 Task: Start in the project AquaVue the sprint 'Infrastructure Upgrade Sprint', with a duration of 3 weeks. Start in the project AquaVue the sprint 'Infrastructure Upgrade Sprint', with a duration of 2 weeks. Start in the project AquaVue the sprint 'Infrastructure Upgrade Sprint', with a duration of 1 week
Action: Mouse moved to (190, 60)
Screenshot: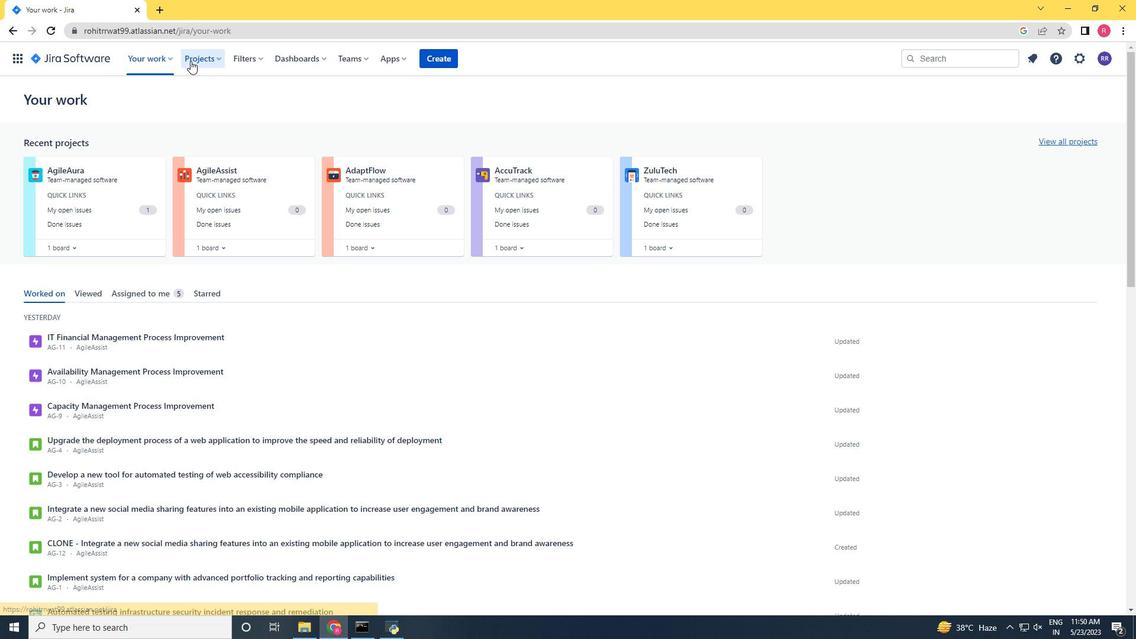 
Action: Mouse pressed left at (190, 60)
Screenshot: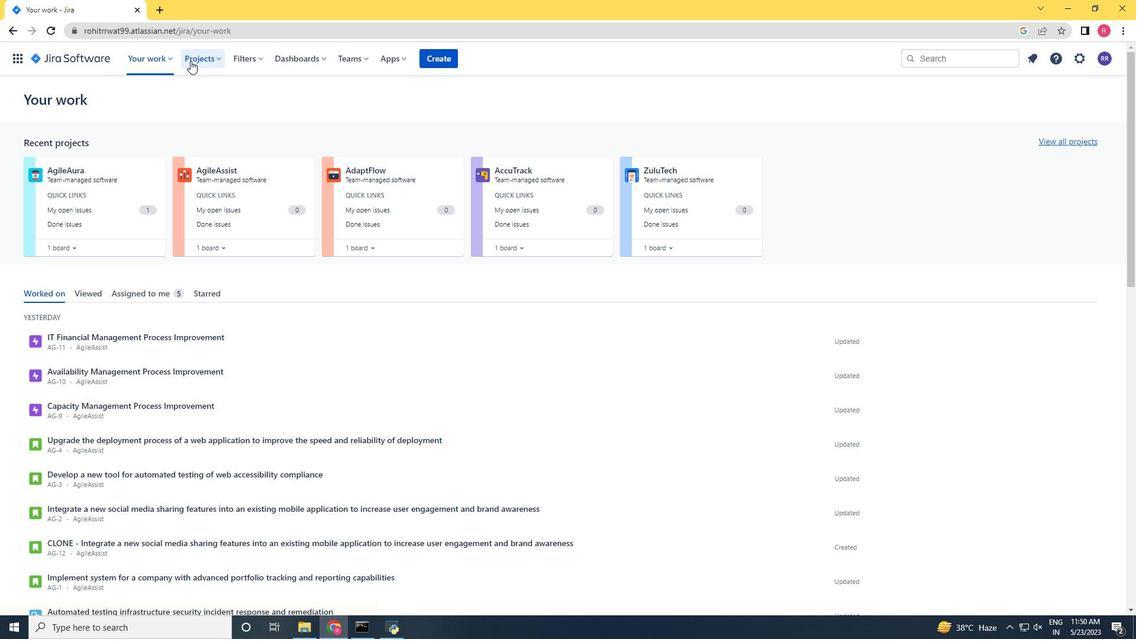 
Action: Mouse moved to (265, 114)
Screenshot: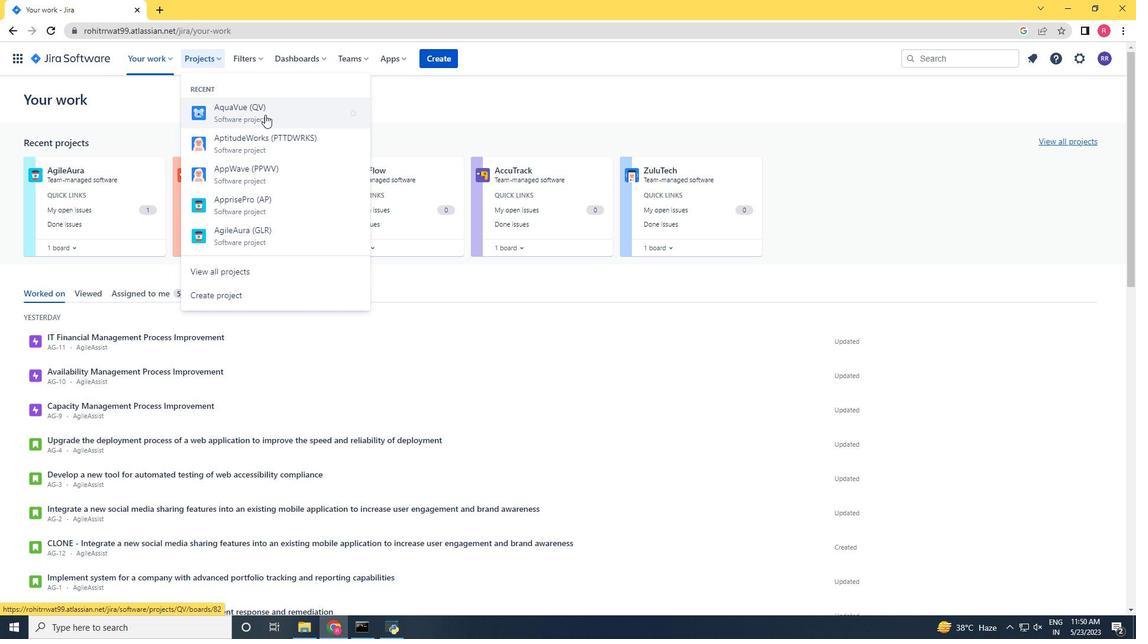 
Action: Mouse pressed left at (265, 114)
Screenshot: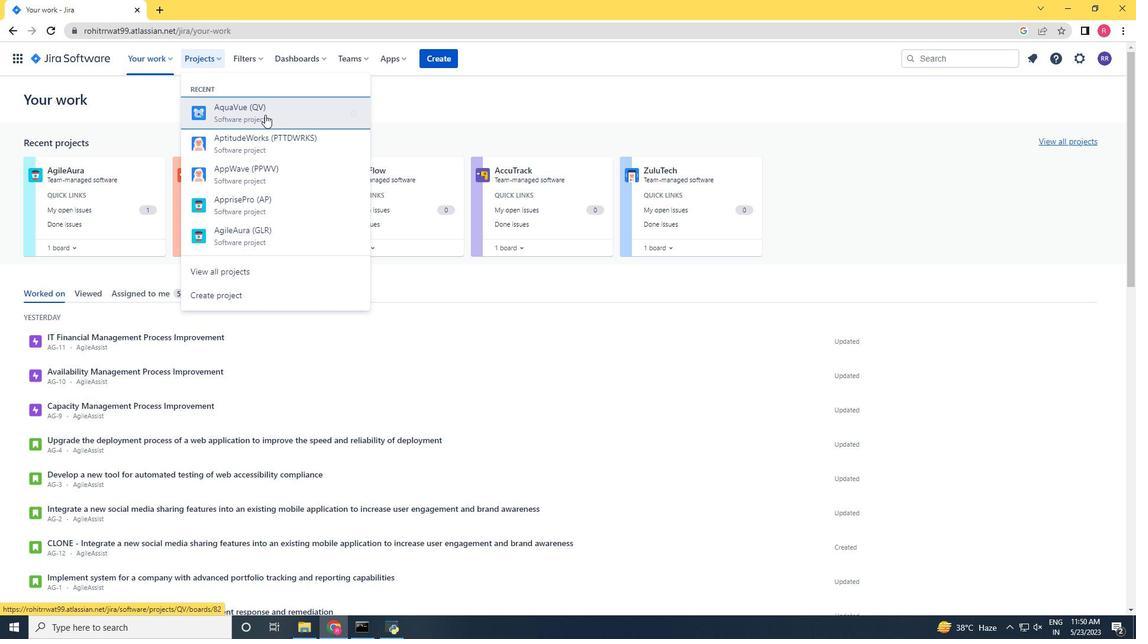 
Action: Mouse moved to (81, 190)
Screenshot: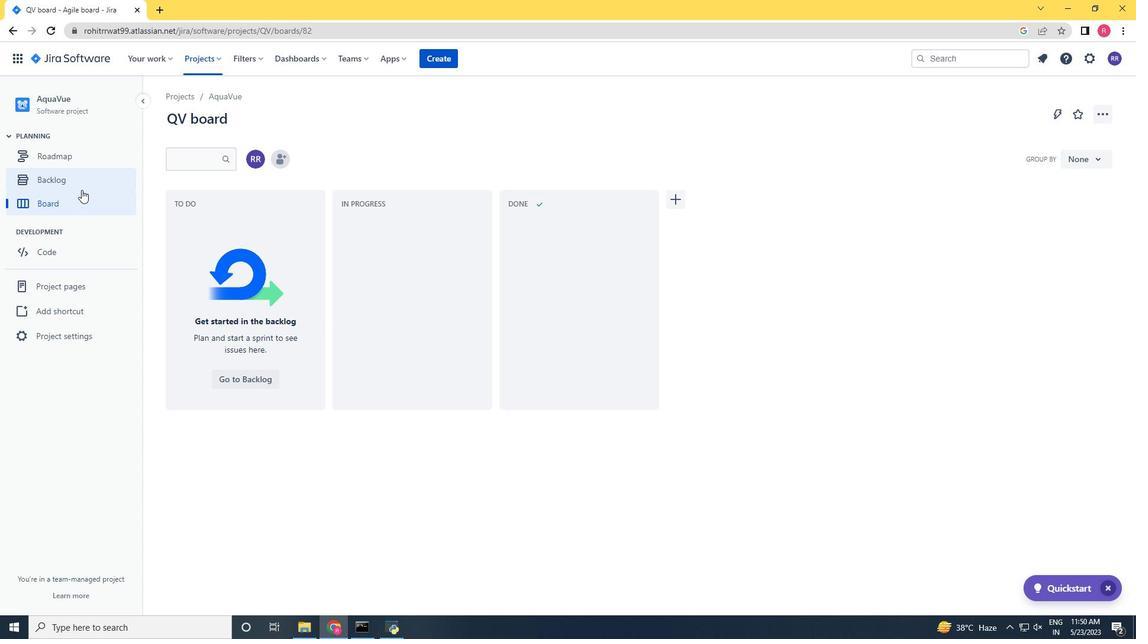 
Action: Mouse pressed left at (81, 190)
Screenshot: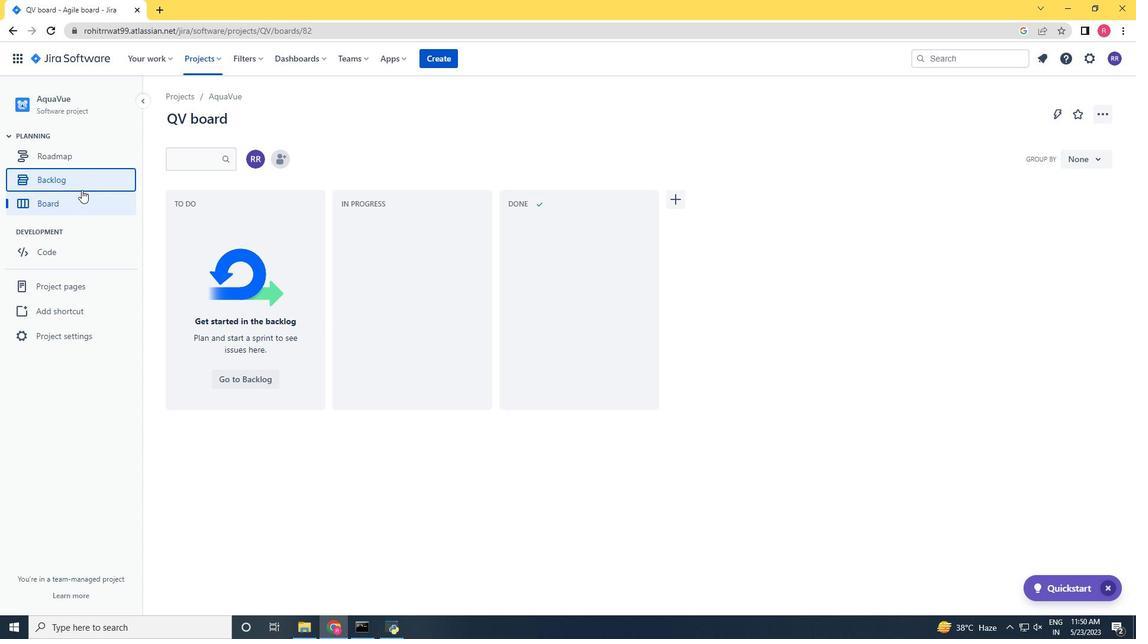 
Action: Mouse moved to (982, 410)
Screenshot: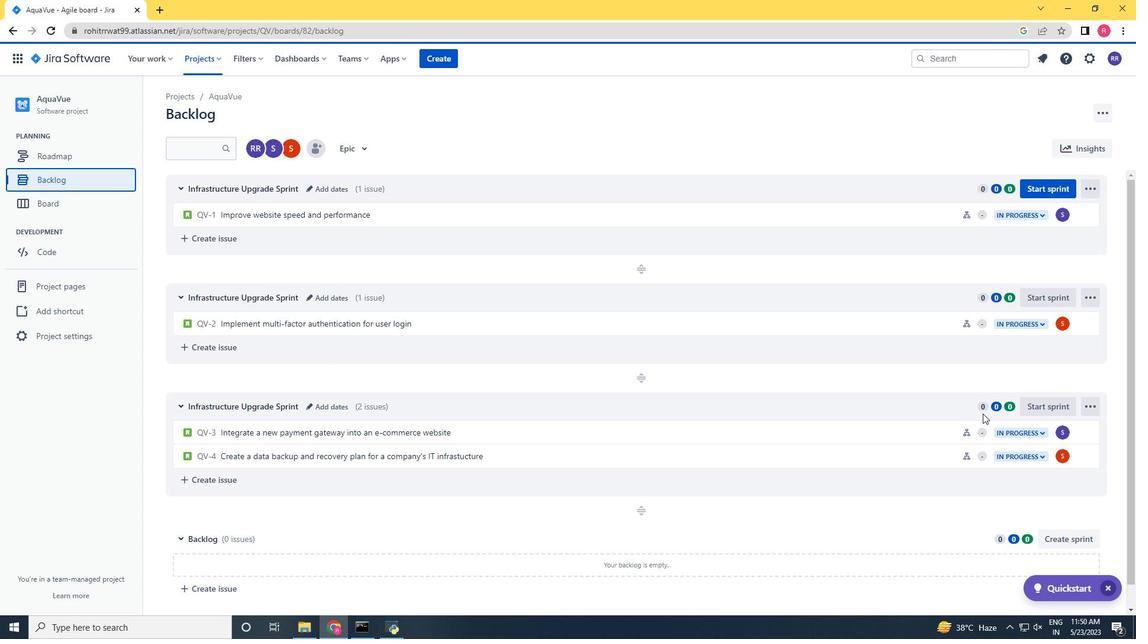 
Action: Mouse scrolled (982, 410) with delta (0, 0)
Screenshot: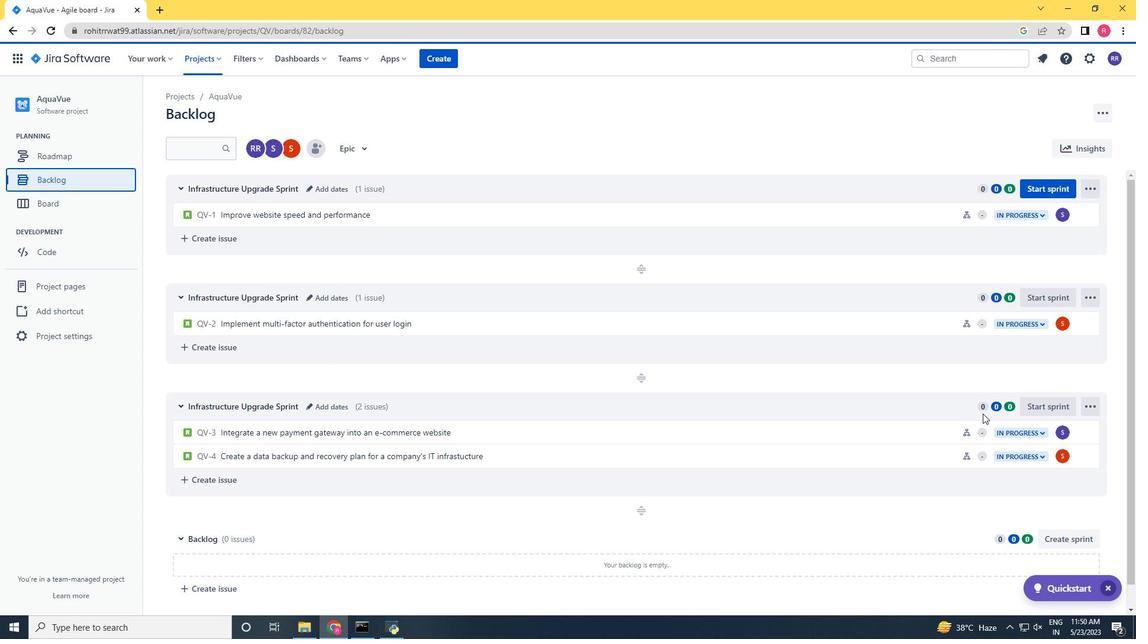 
Action: Mouse moved to (983, 413)
Screenshot: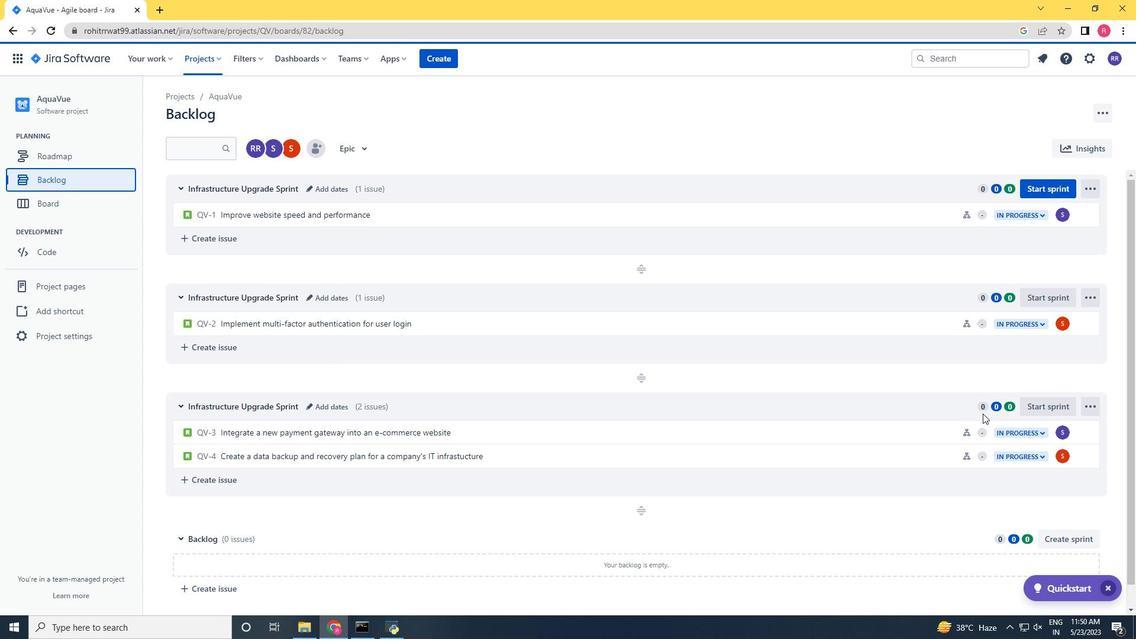 
Action: Mouse scrolled (983, 412) with delta (0, 0)
Screenshot: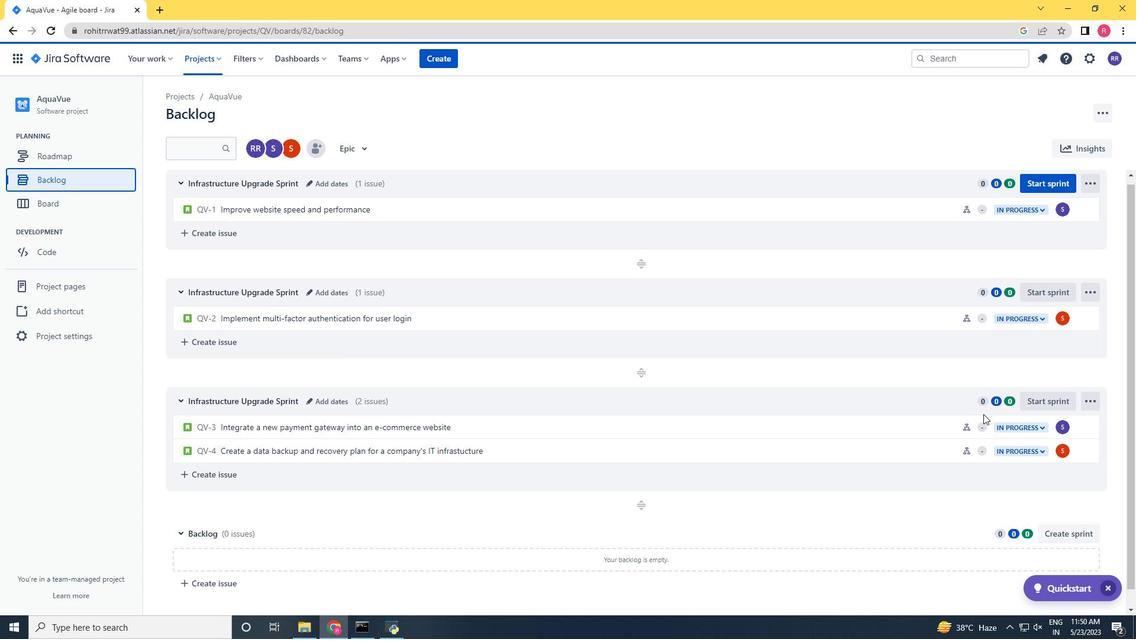 
Action: Mouse moved to (983, 413)
Screenshot: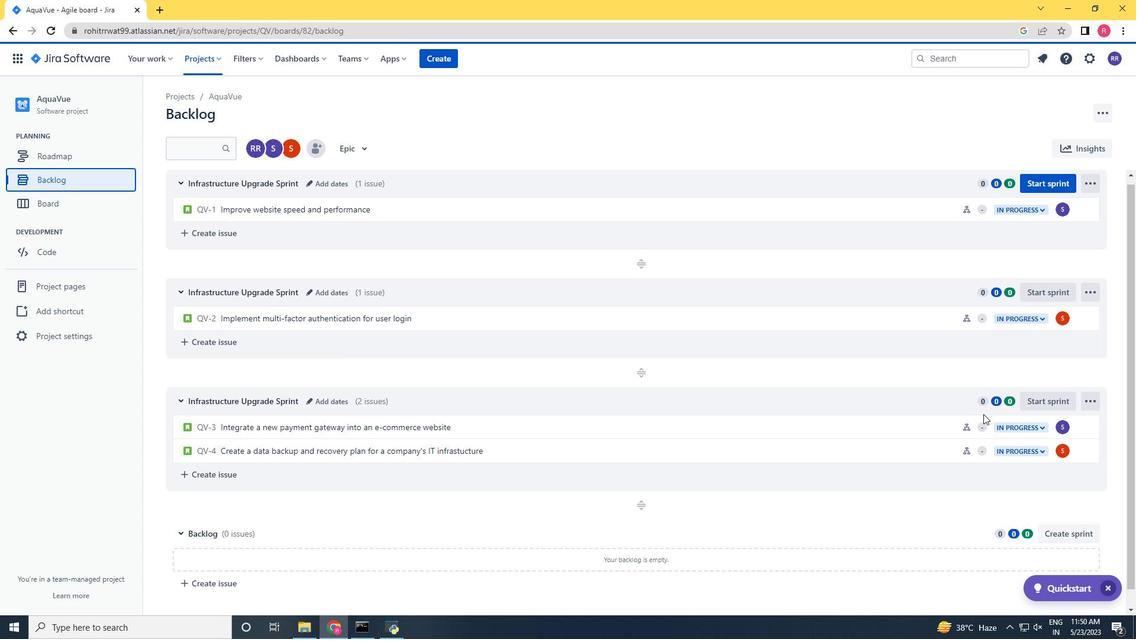 
Action: Mouse scrolled (983, 413) with delta (0, 0)
Screenshot: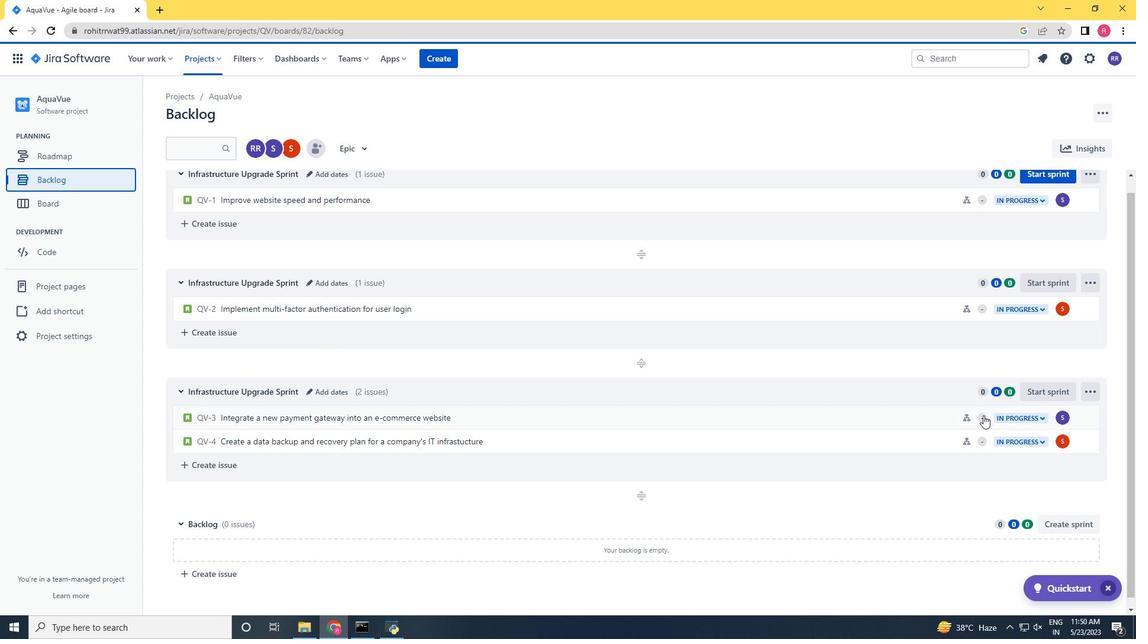 
Action: Mouse moved to (984, 414)
Screenshot: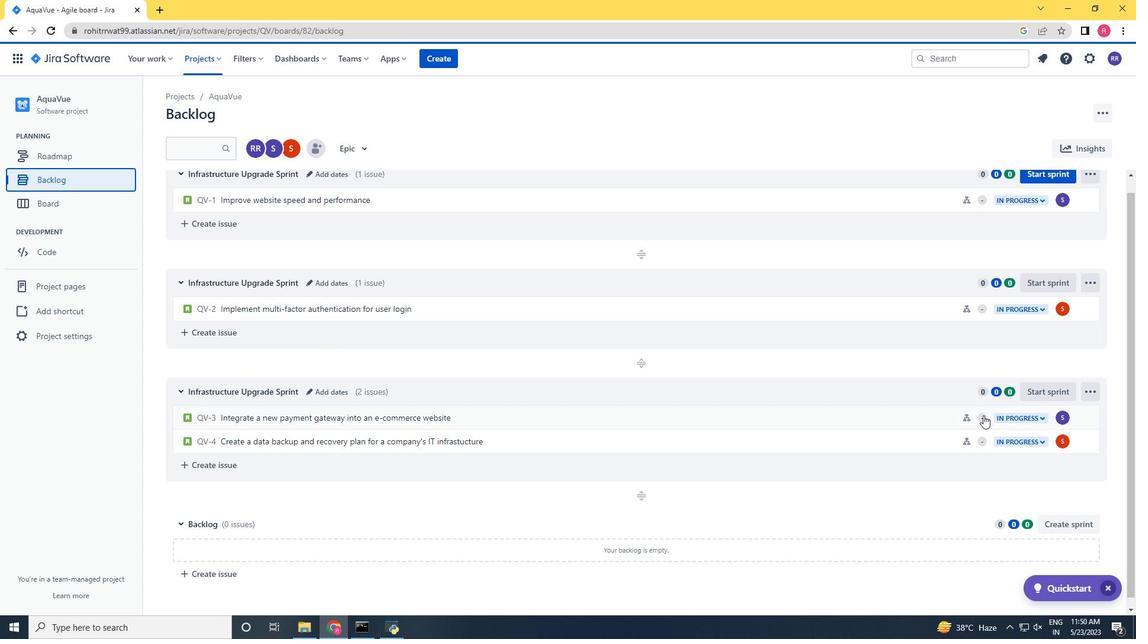 
Action: Mouse scrolled (984, 413) with delta (0, 0)
Screenshot: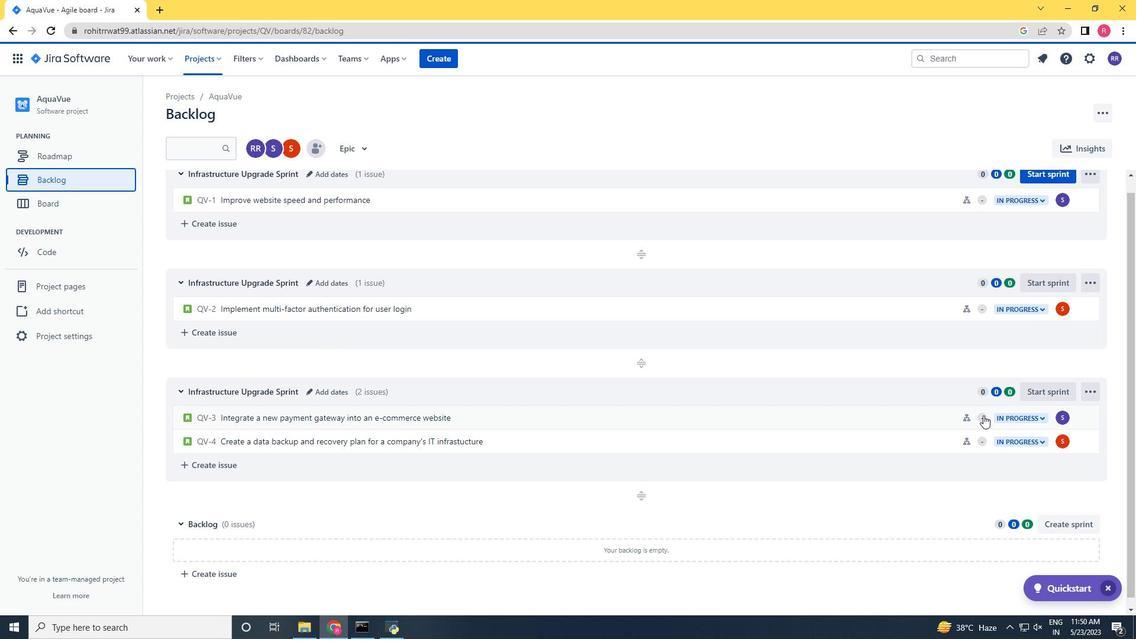 
Action: Mouse moved to (1071, 514)
Screenshot: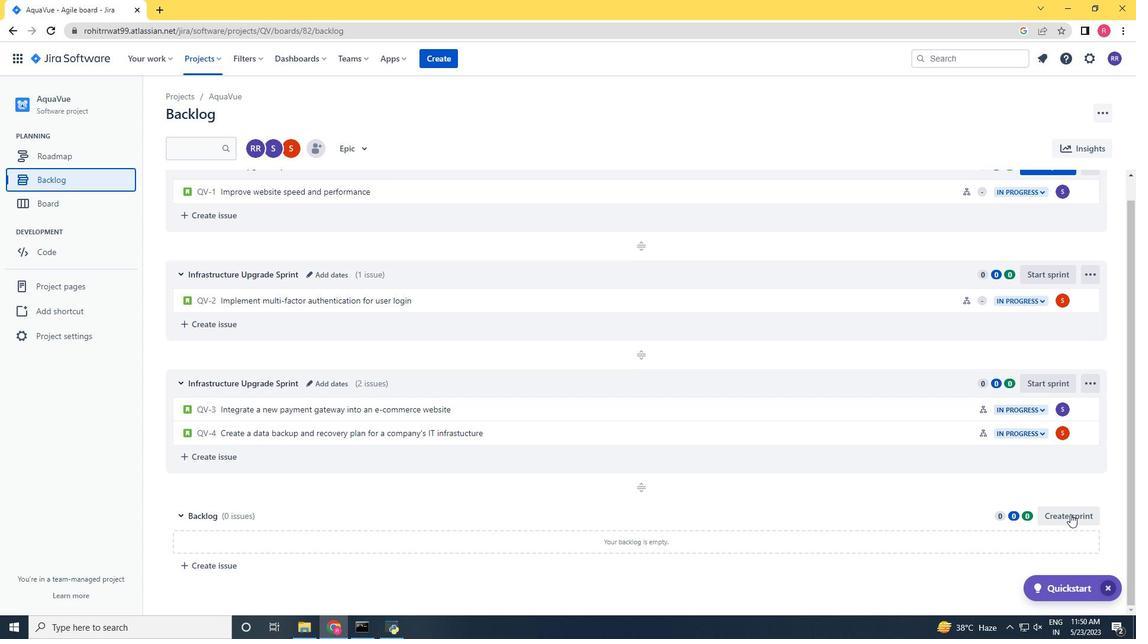 
Action: Mouse scrolled (1071, 515) with delta (0, 0)
Screenshot: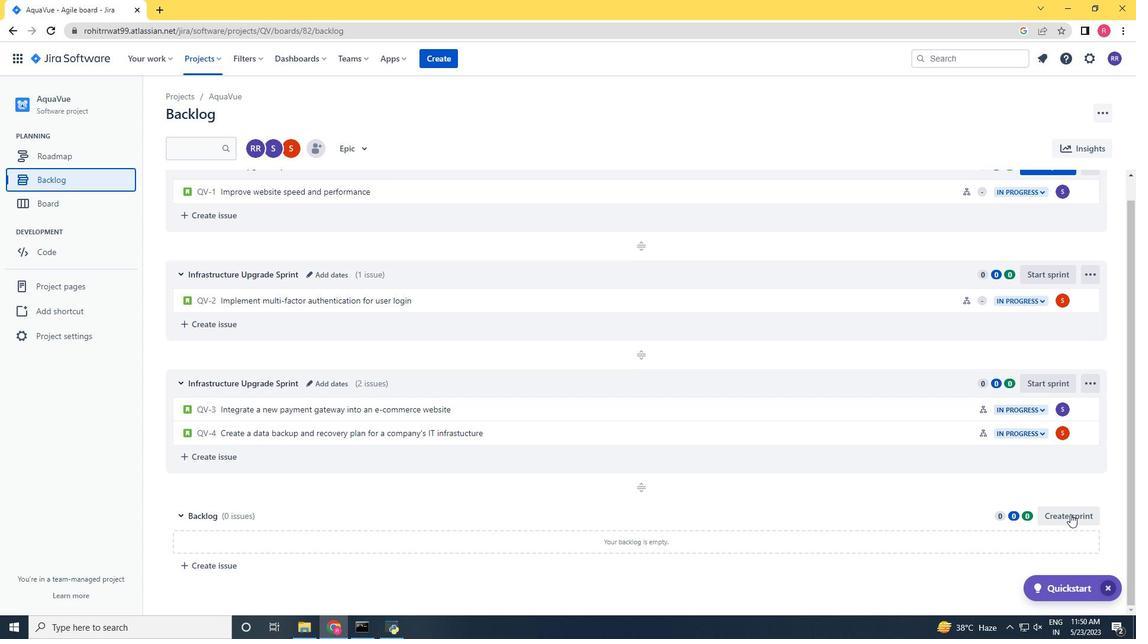 
Action: Mouse scrolled (1071, 515) with delta (0, 0)
Screenshot: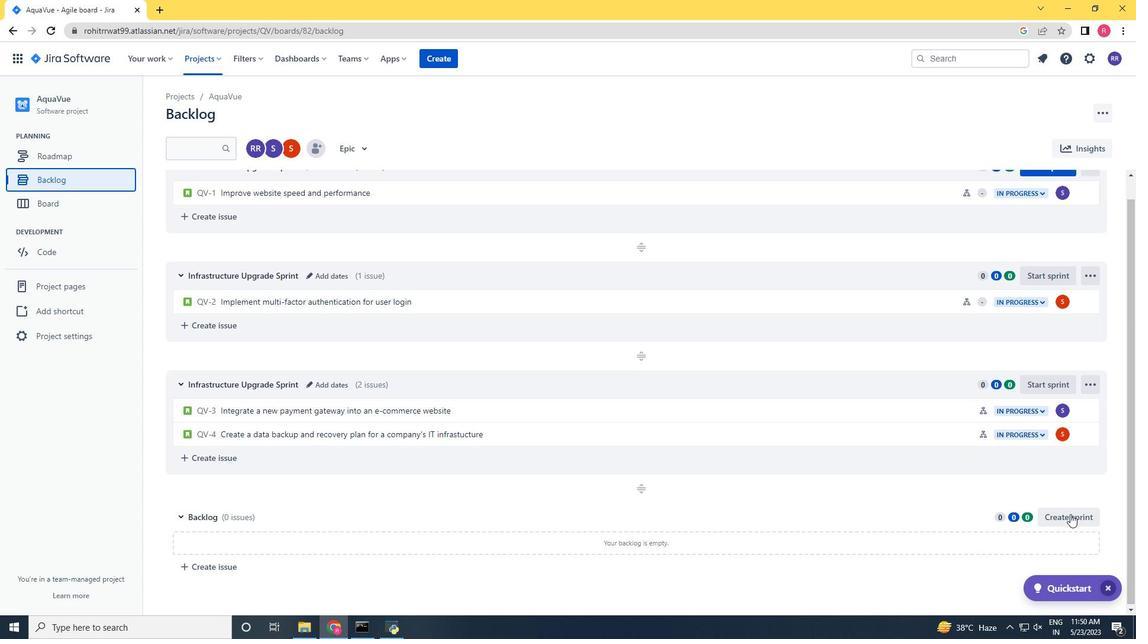 
Action: Mouse scrolled (1071, 515) with delta (0, 0)
Screenshot: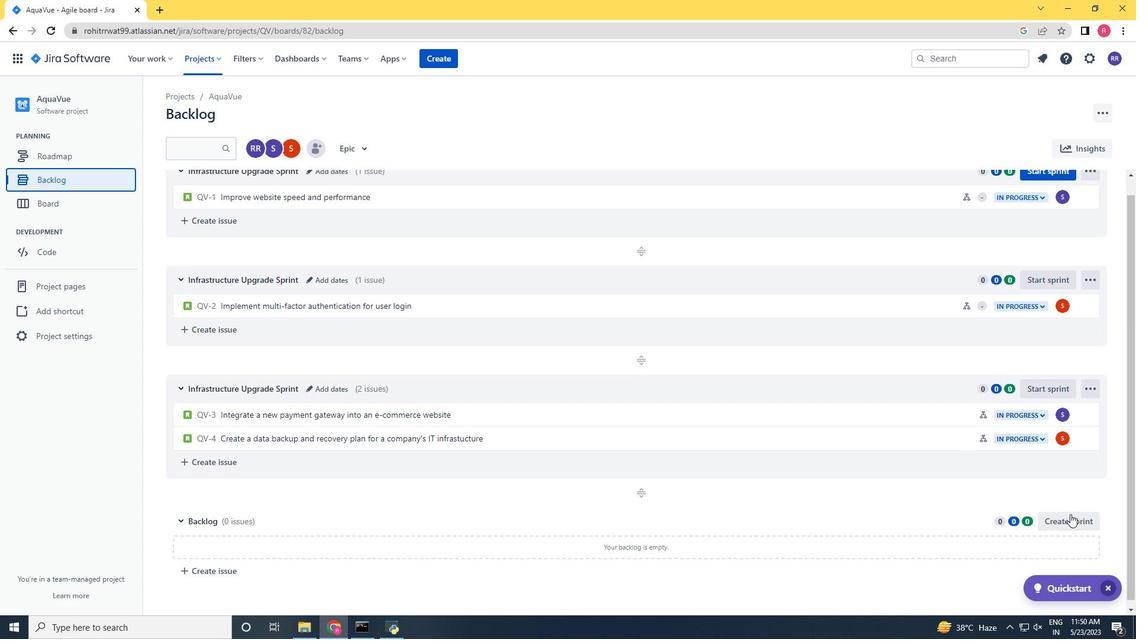 
Action: Mouse scrolled (1071, 515) with delta (0, 0)
Screenshot: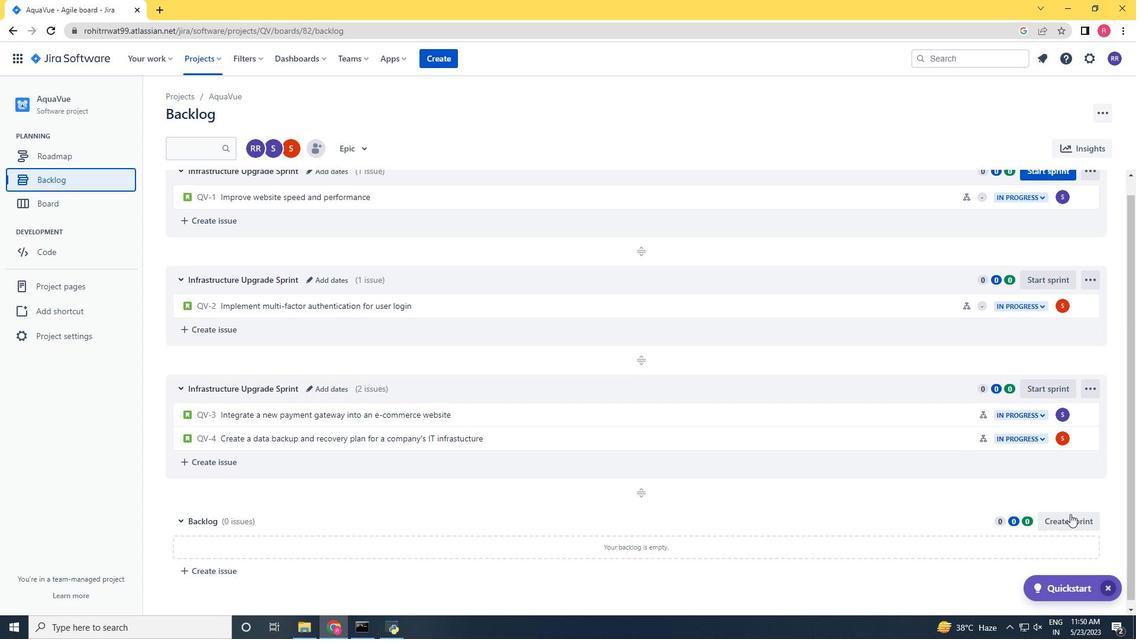 
Action: Mouse scrolled (1071, 515) with delta (0, 0)
Screenshot: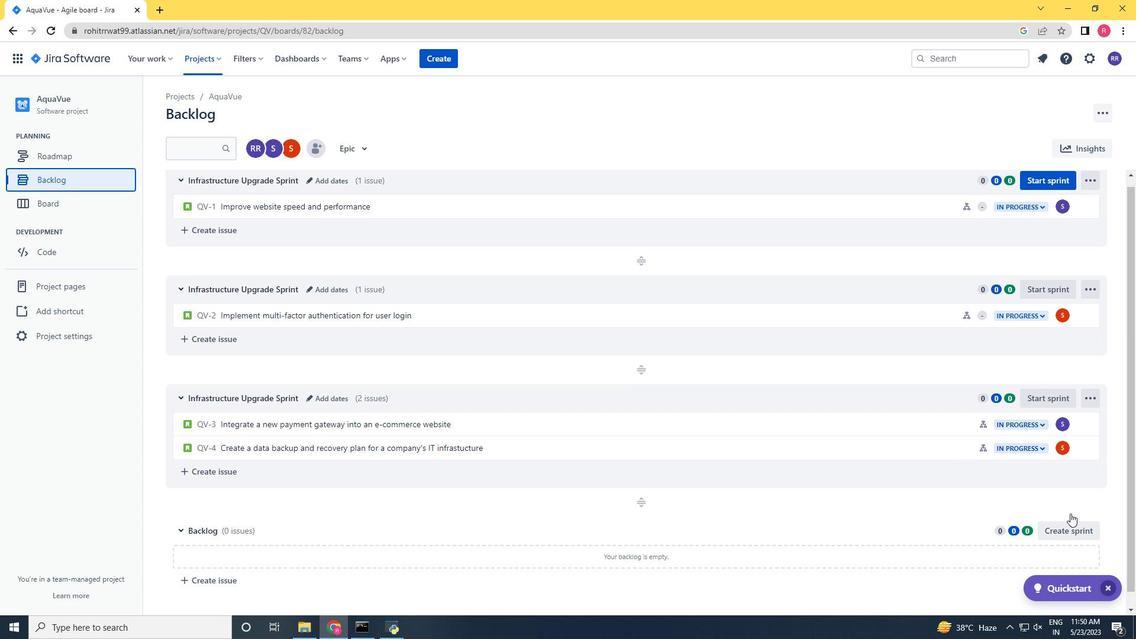 
Action: Mouse moved to (1030, 182)
Screenshot: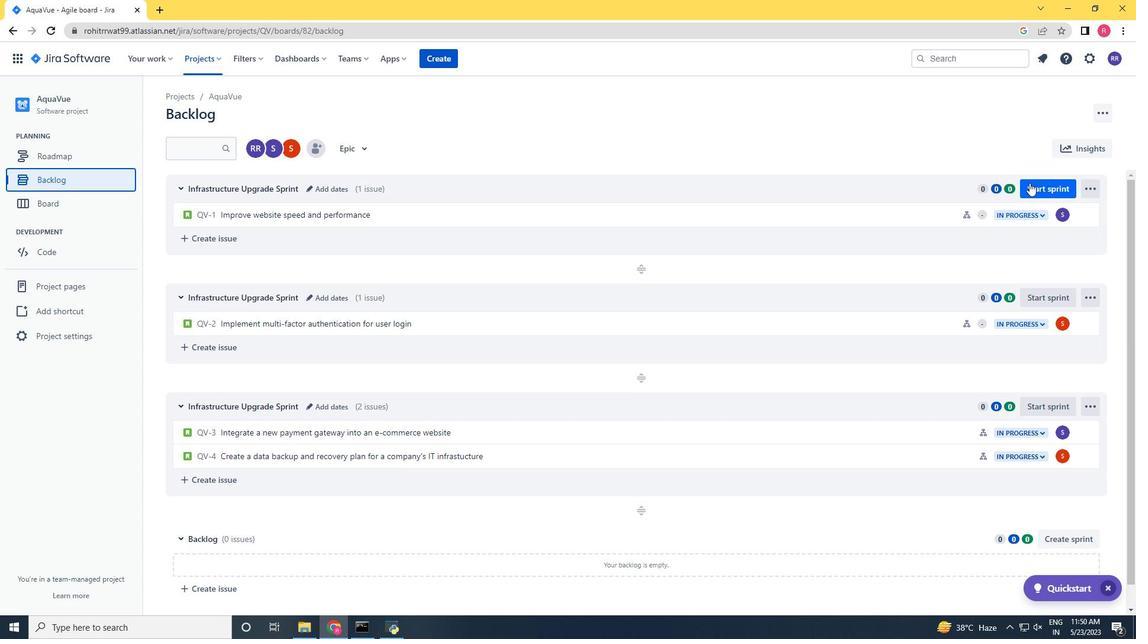 
Action: Mouse pressed left at (1030, 182)
Screenshot: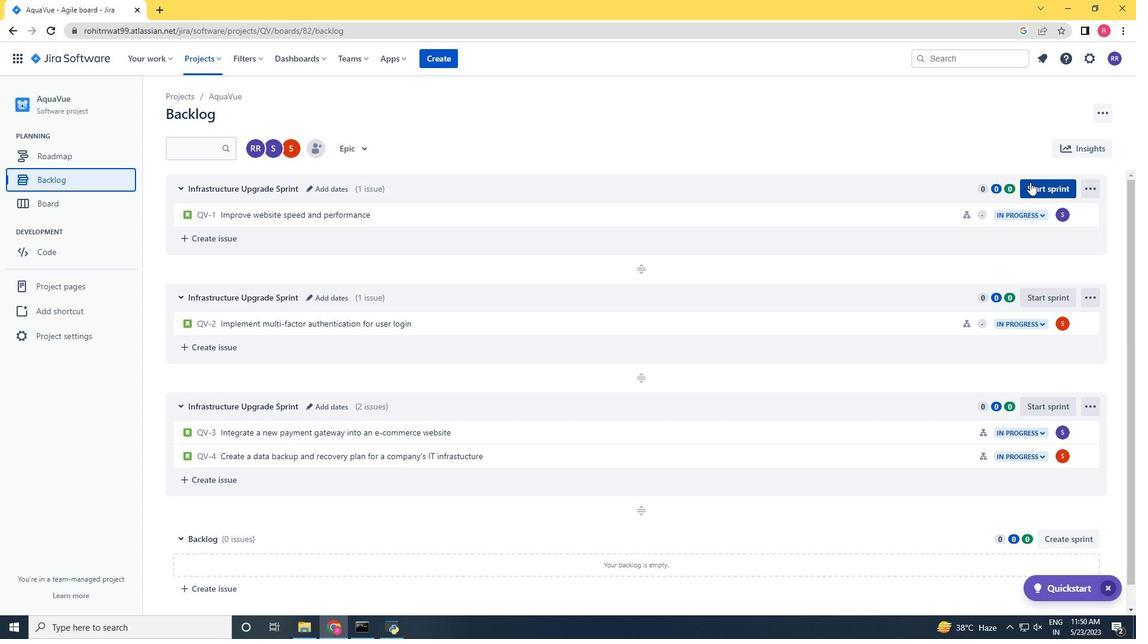 
Action: Mouse moved to (468, 203)
Screenshot: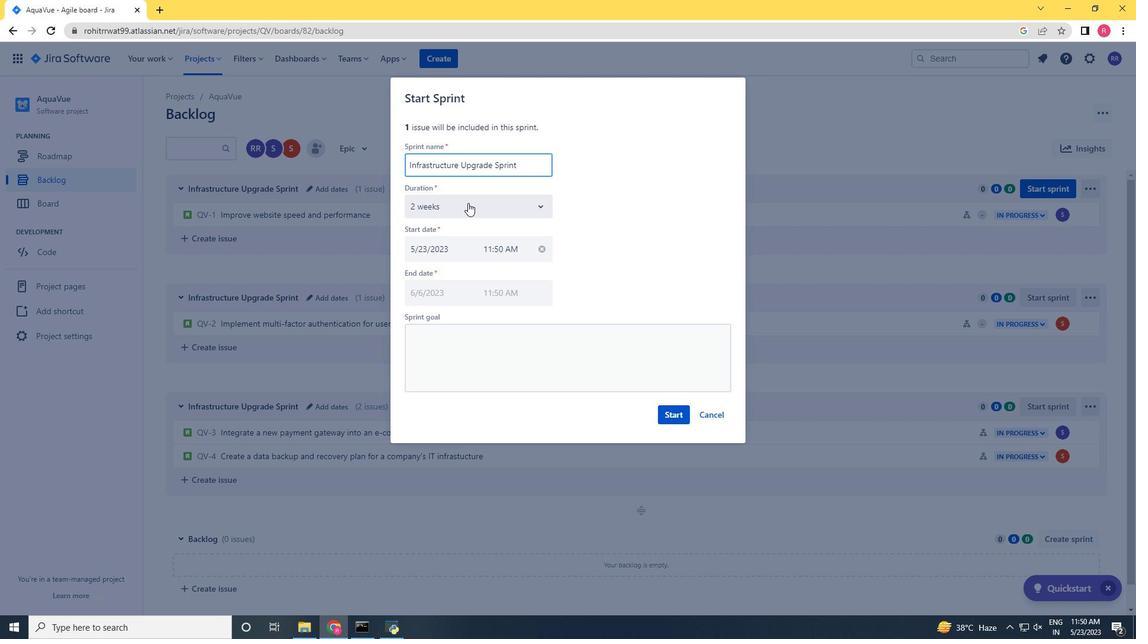 
Action: Mouse pressed left at (468, 203)
Screenshot: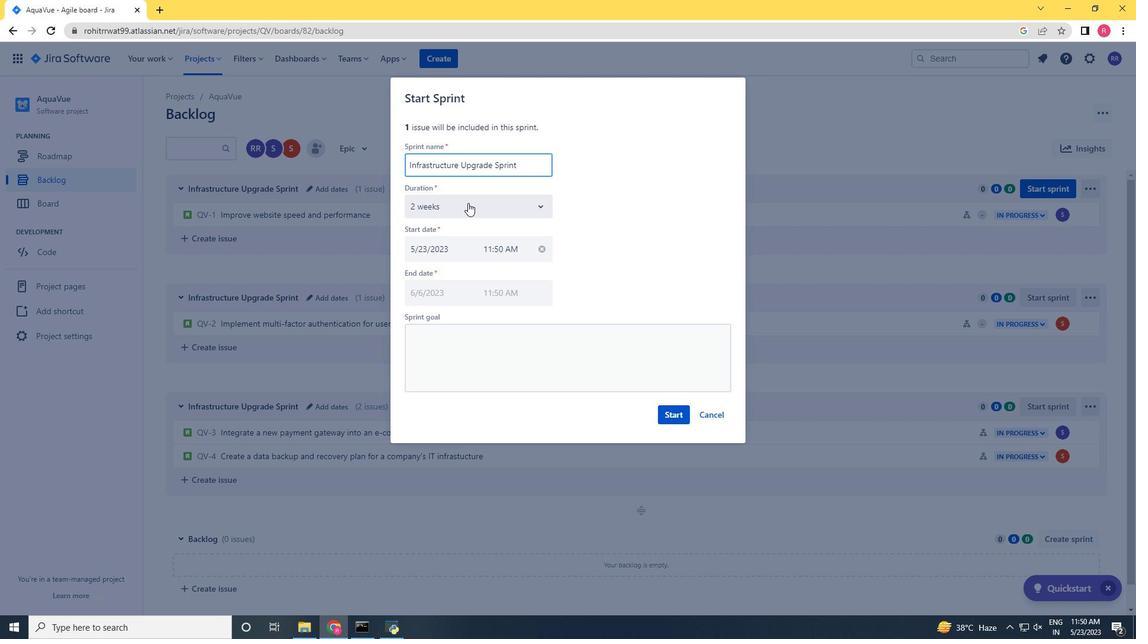 
Action: Mouse moved to (434, 278)
Screenshot: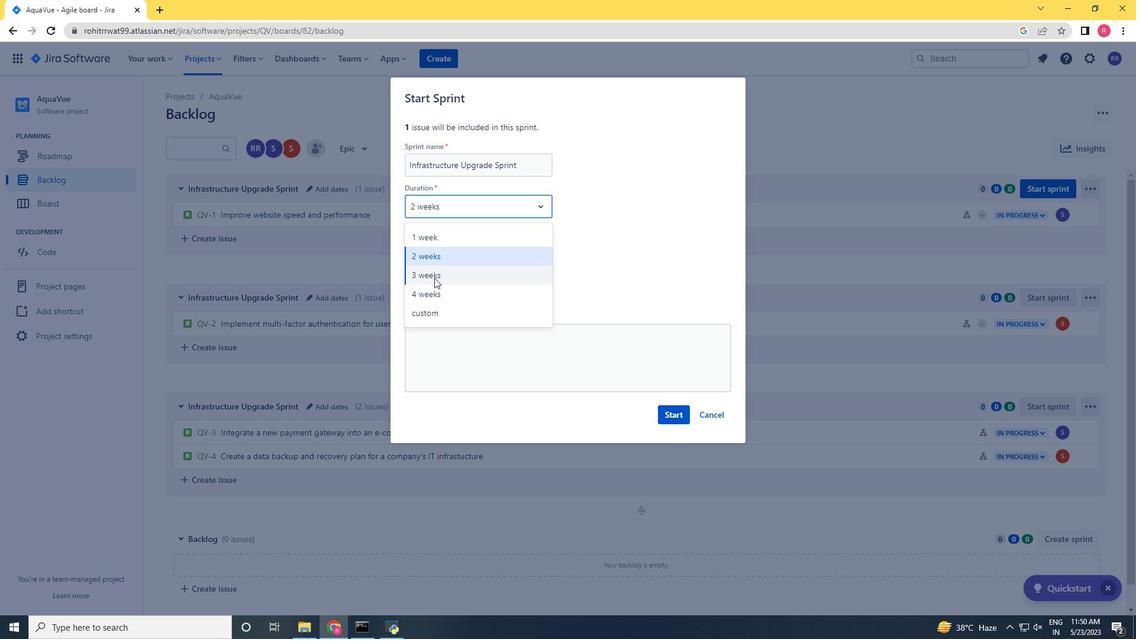 
Action: Mouse pressed left at (434, 278)
Screenshot: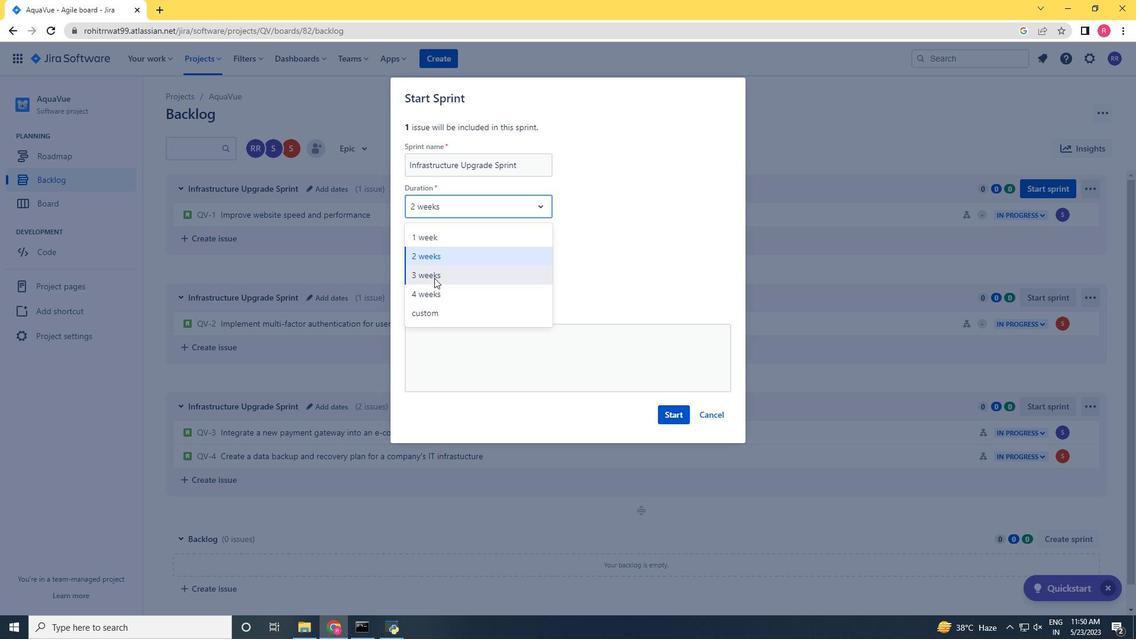 
Action: Mouse moved to (665, 412)
Screenshot: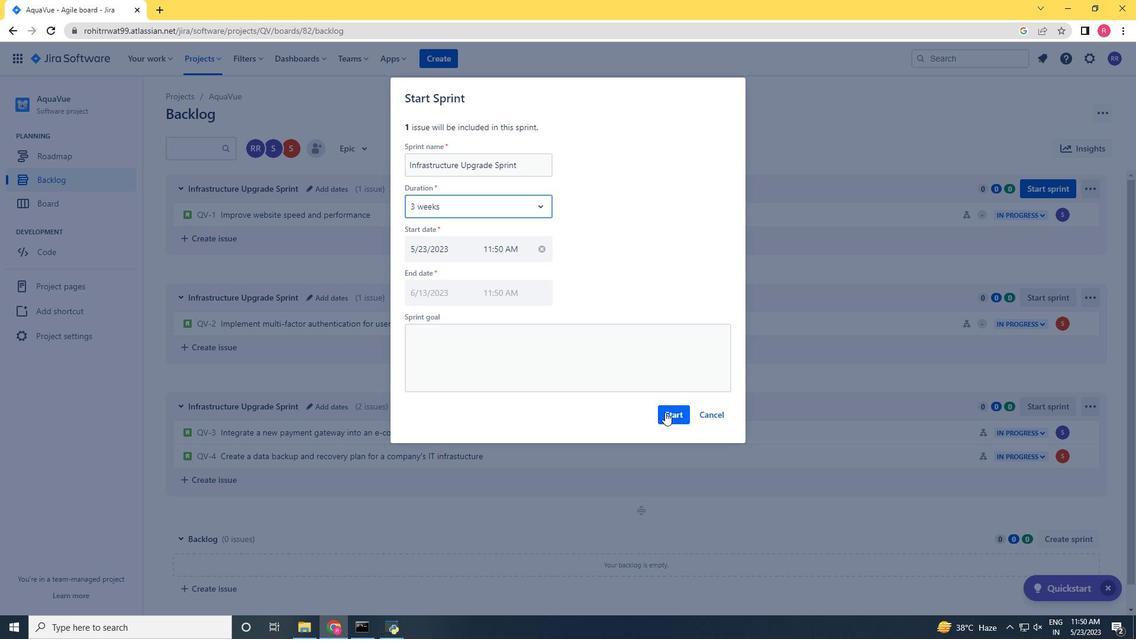 
Action: Mouse pressed left at (665, 412)
Screenshot: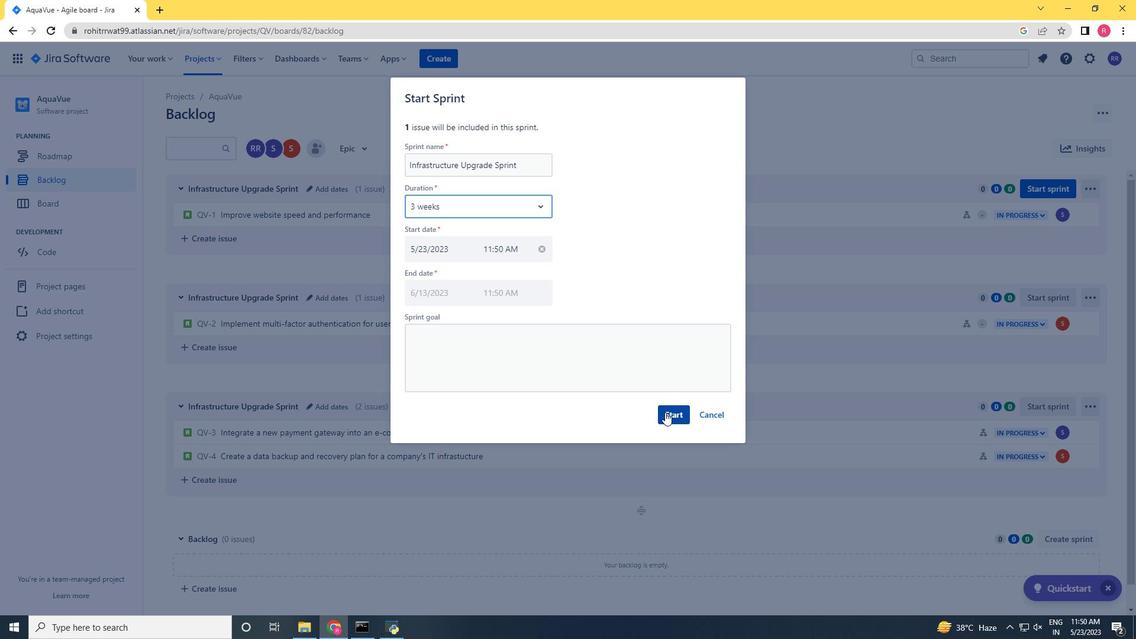 
Action: Mouse moved to (37, 181)
Screenshot: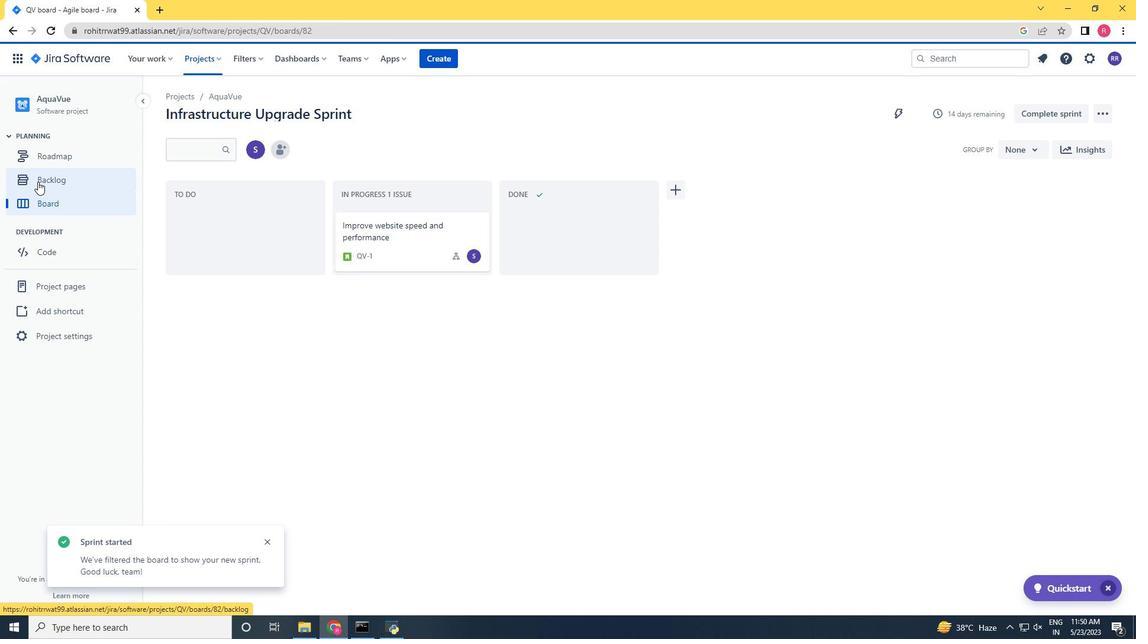 
Action: Mouse pressed left at (37, 181)
Screenshot: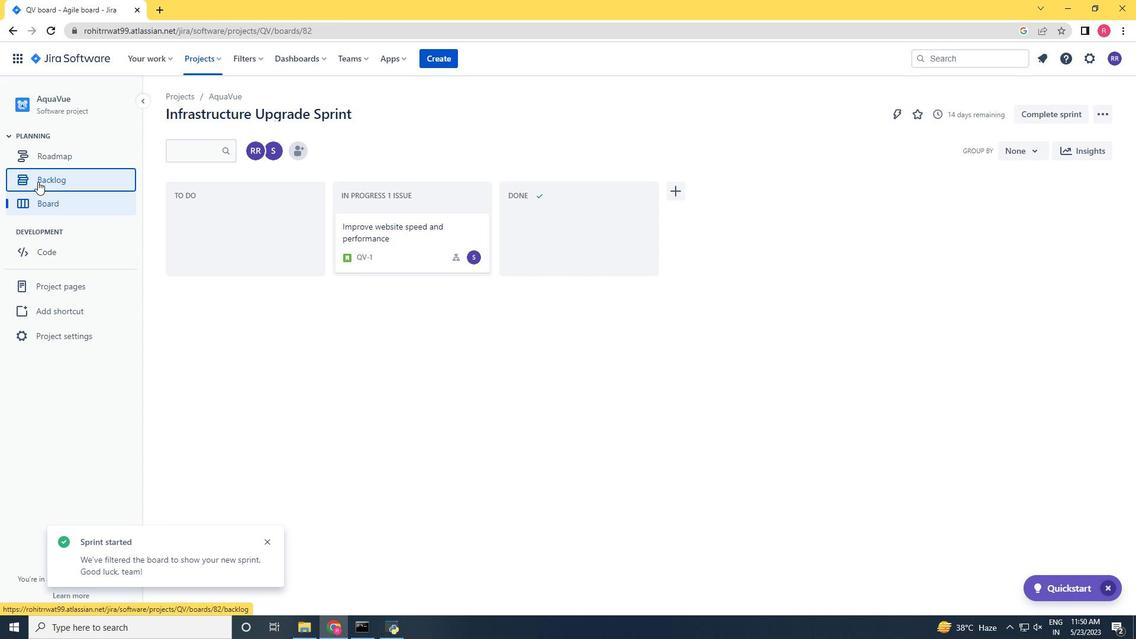 
Action: Mouse moved to (1028, 290)
Screenshot: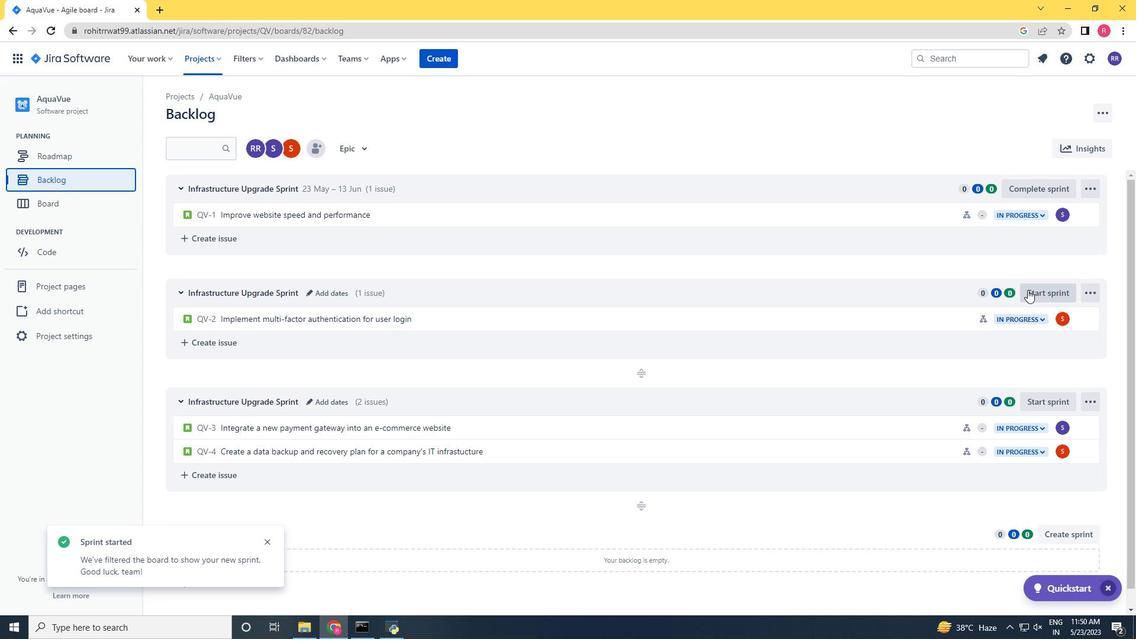 
Action: Mouse pressed left at (1028, 290)
Screenshot: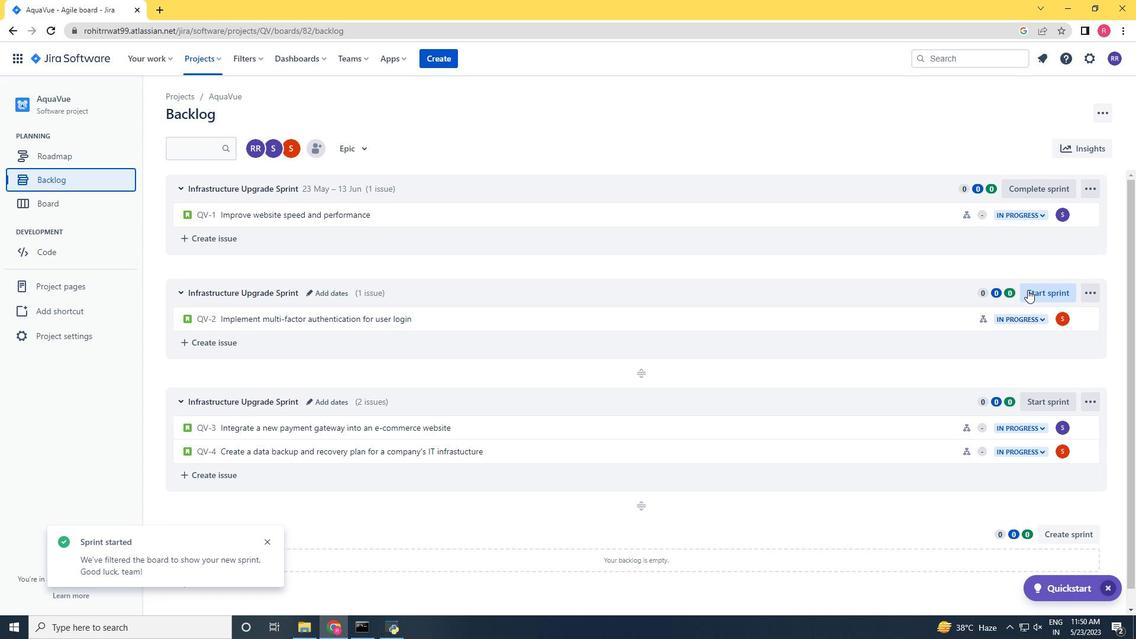 
Action: Mouse moved to (474, 209)
Screenshot: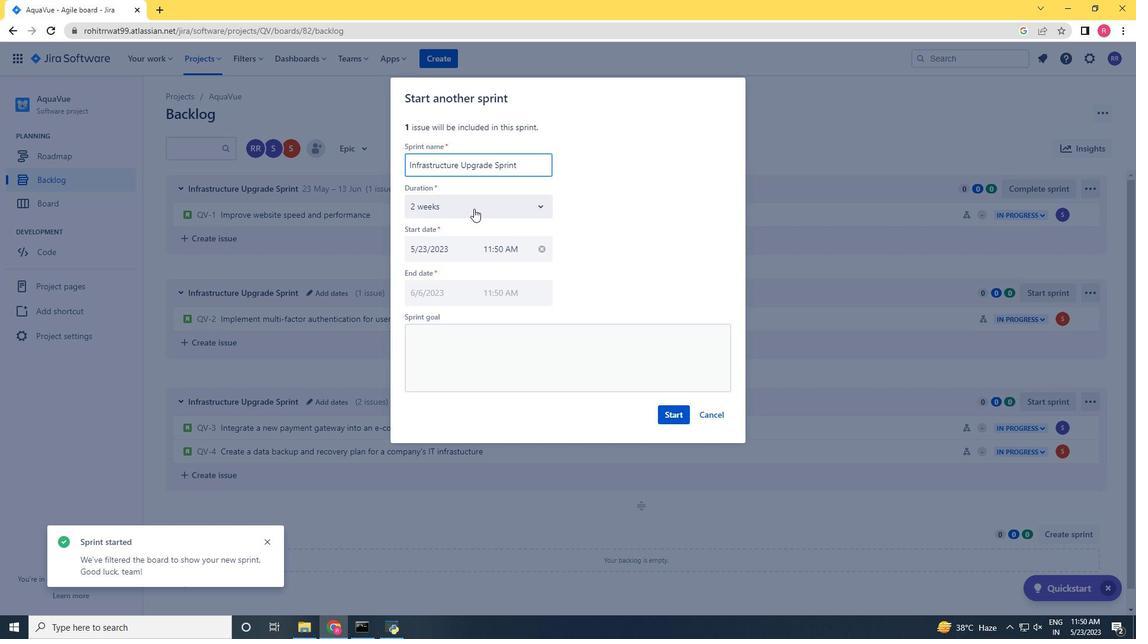 
Action: Mouse pressed left at (474, 209)
Screenshot: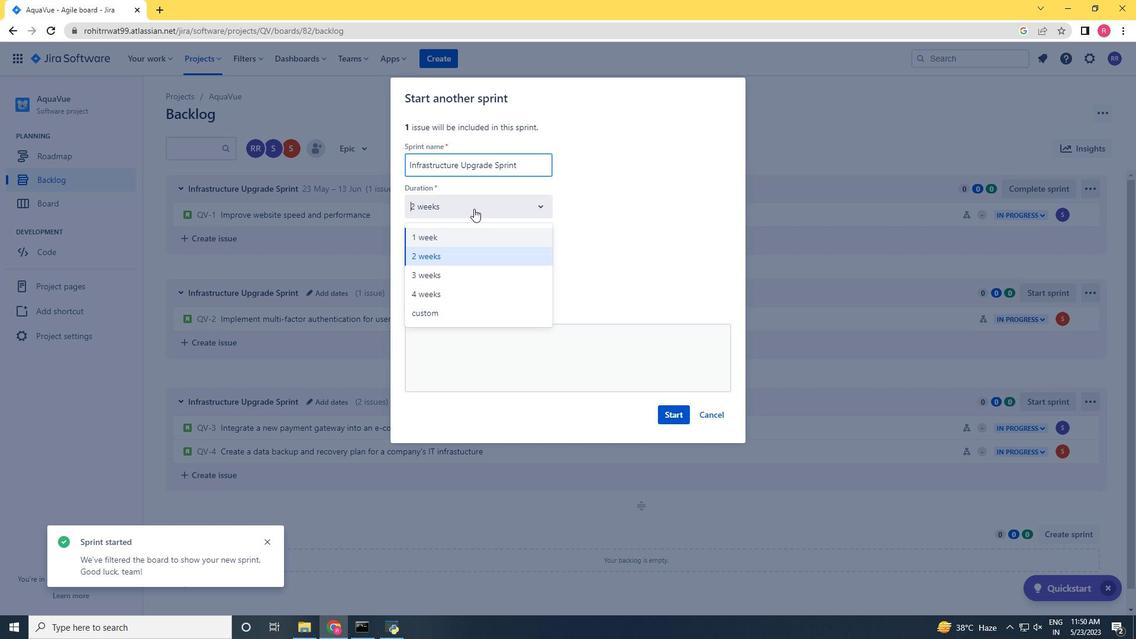 
Action: Mouse moved to (445, 259)
Screenshot: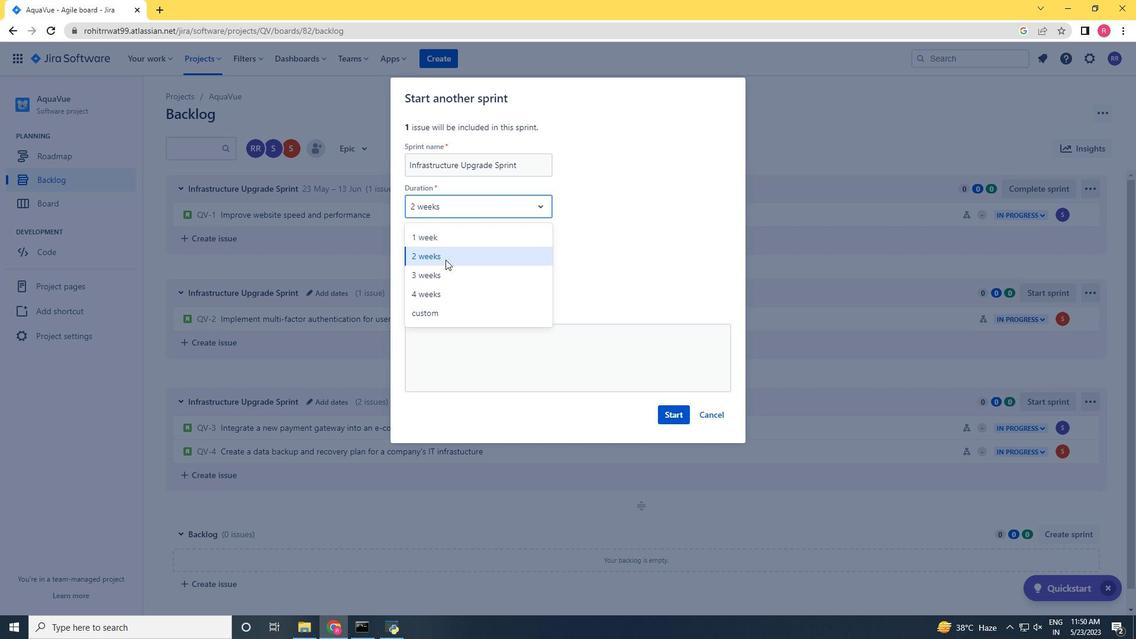 
Action: Mouse pressed left at (445, 259)
Screenshot: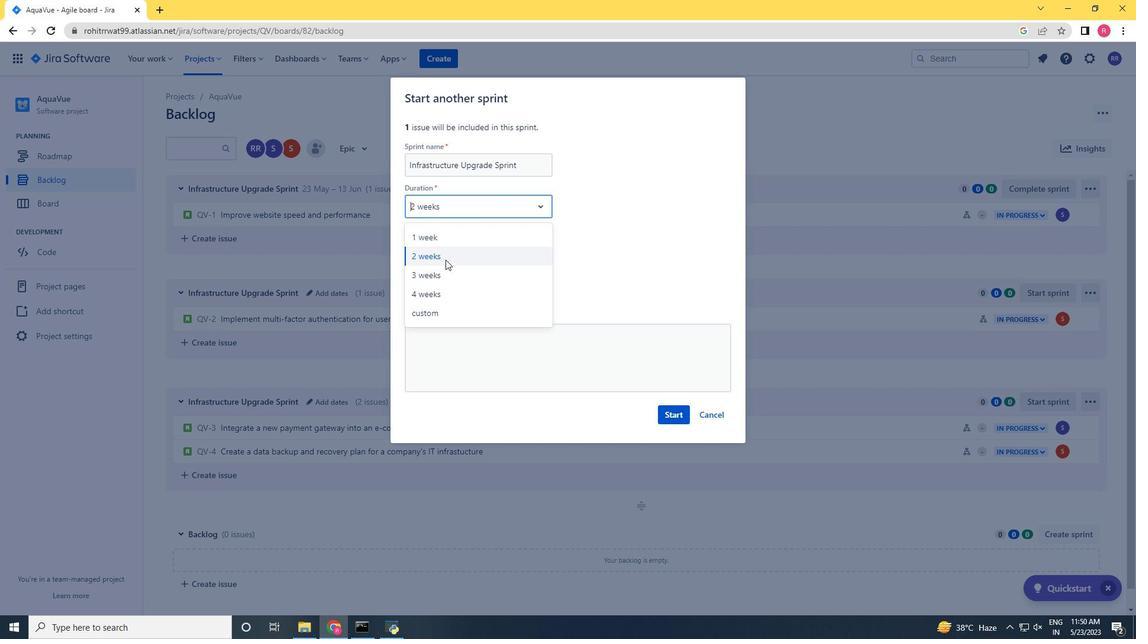 
Action: Mouse moved to (675, 410)
Screenshot: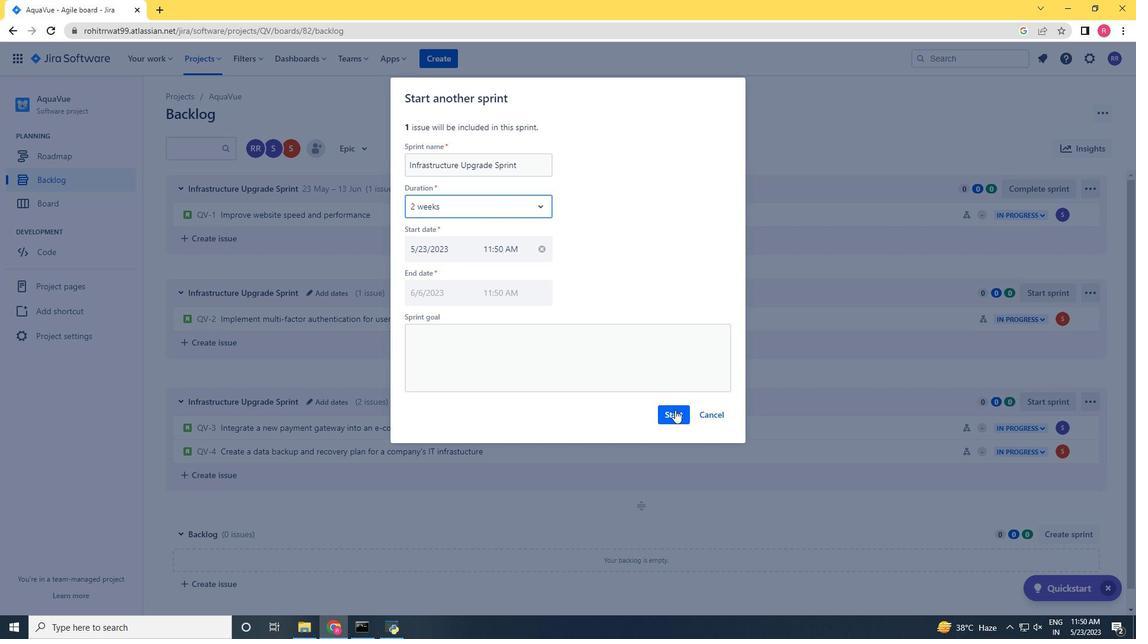 
Action: Mouse pressed left at (675, 410)
Screenshot: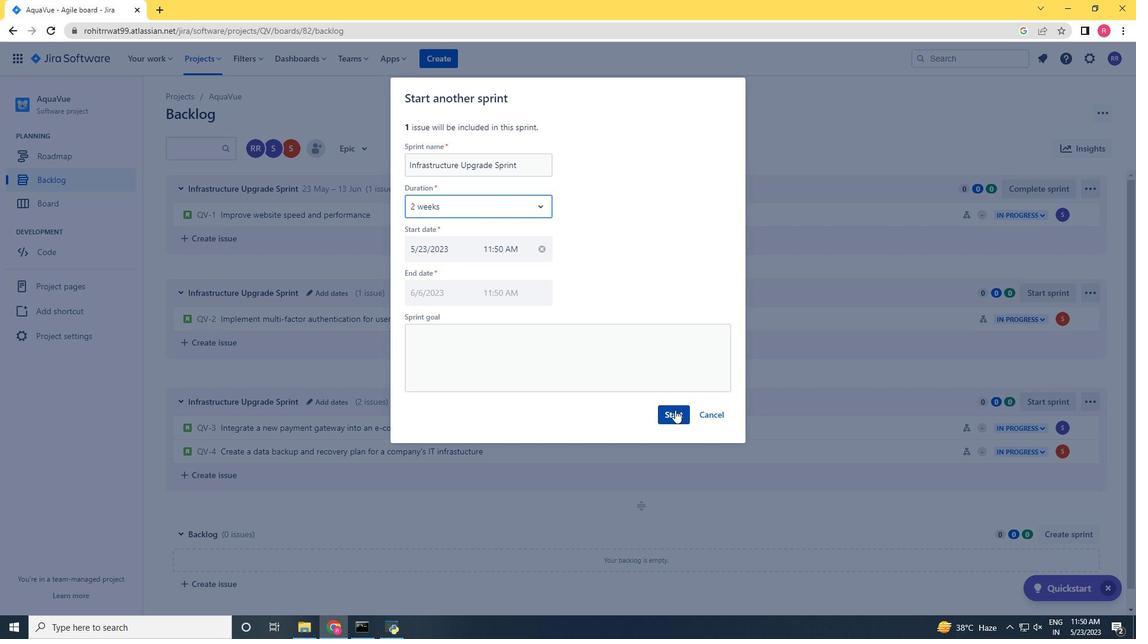 
Action: Mouse moved to (59, 183)
Screenshot: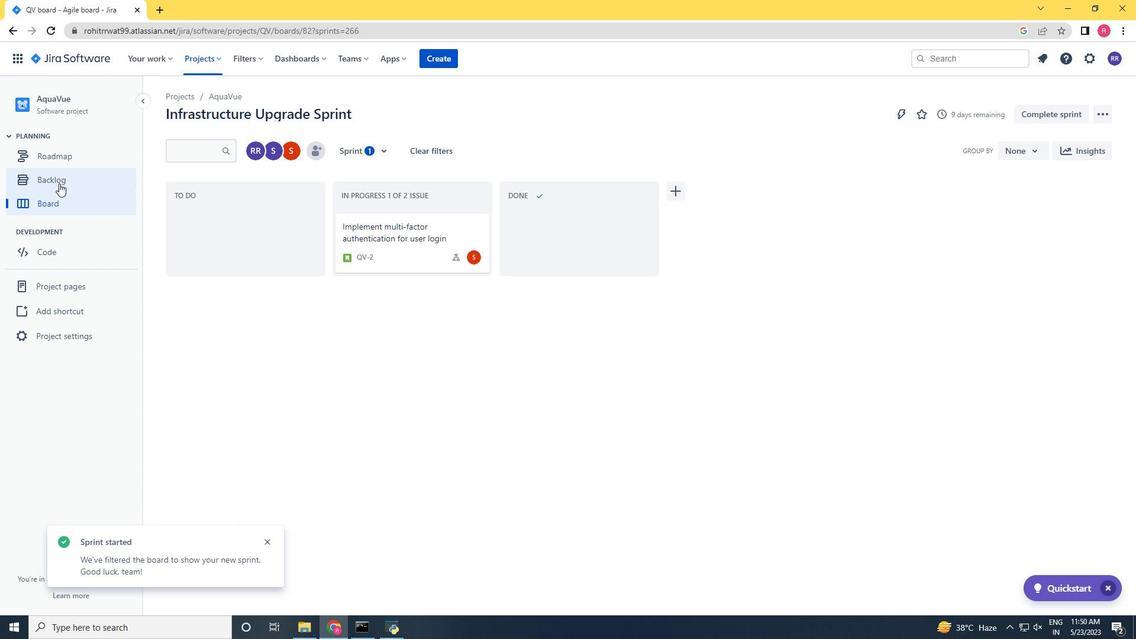 
Action: Mouse pressed left at (59, 183)
Screenshot: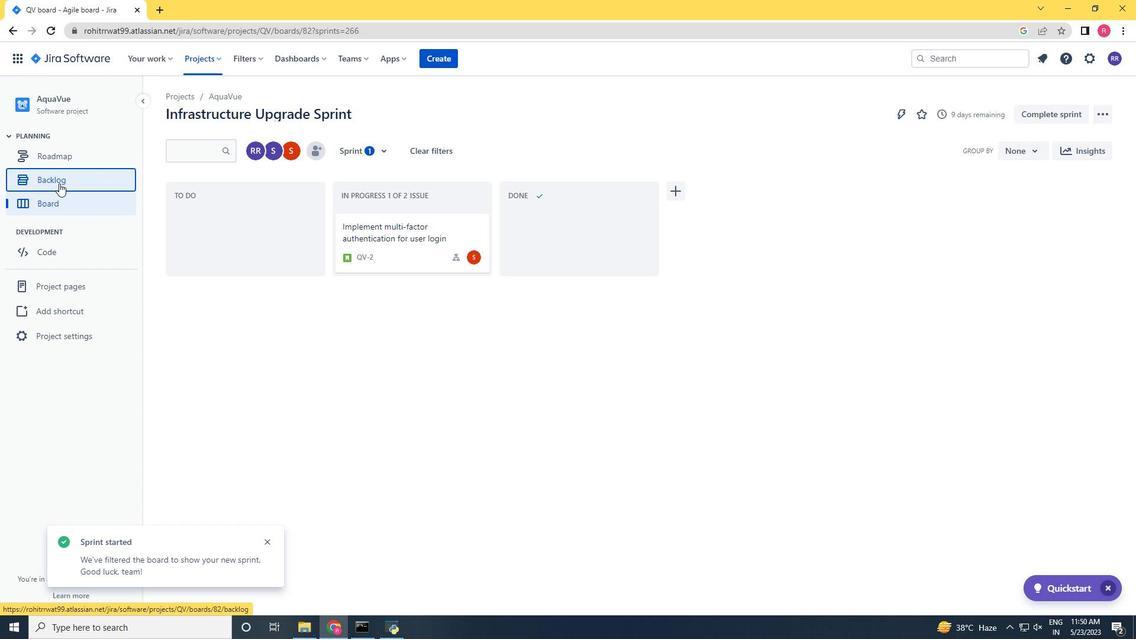 
Action: Mouse moved to (1042, 392)
Screenshot: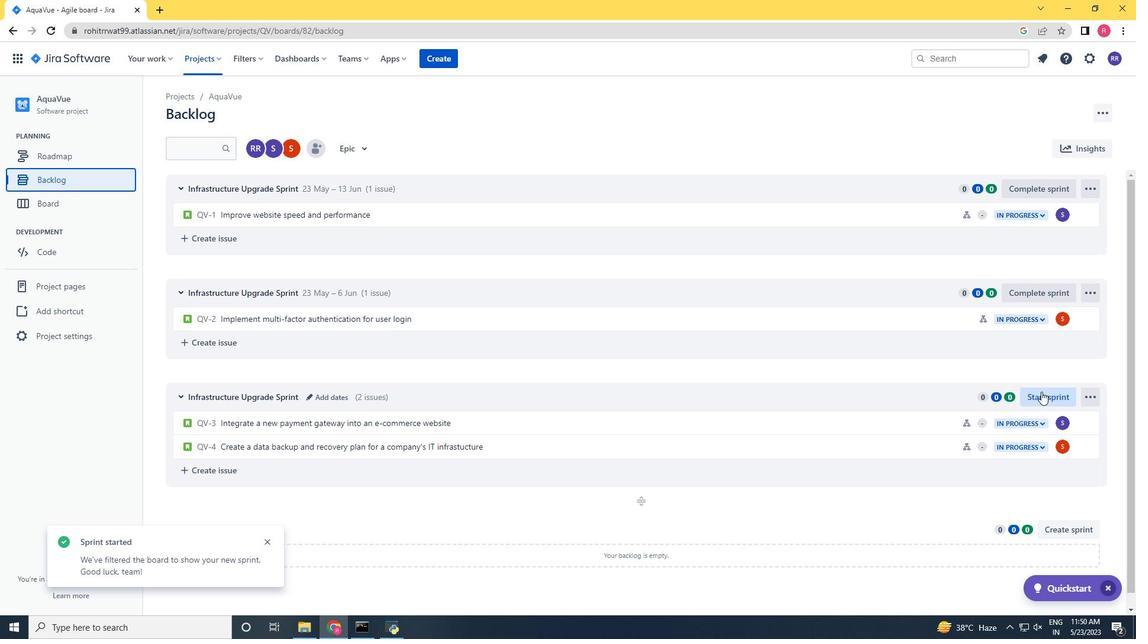
Action: Mouse pressed left at (1042, 392)
Screenshot: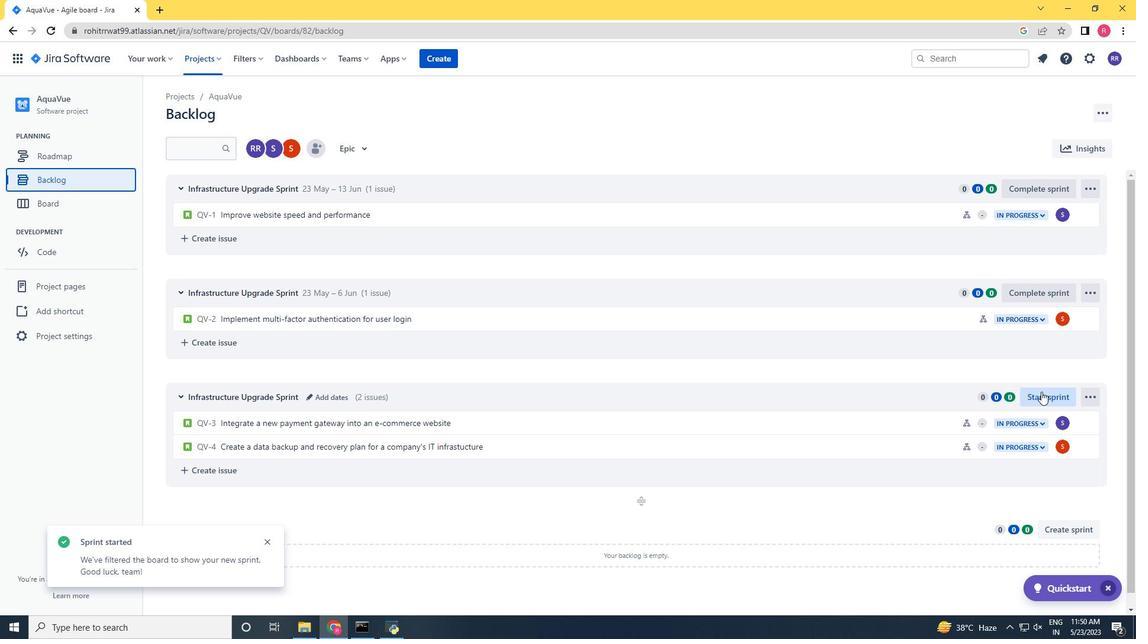 
Action: Mouse moved to (490, 210)
Screenshot: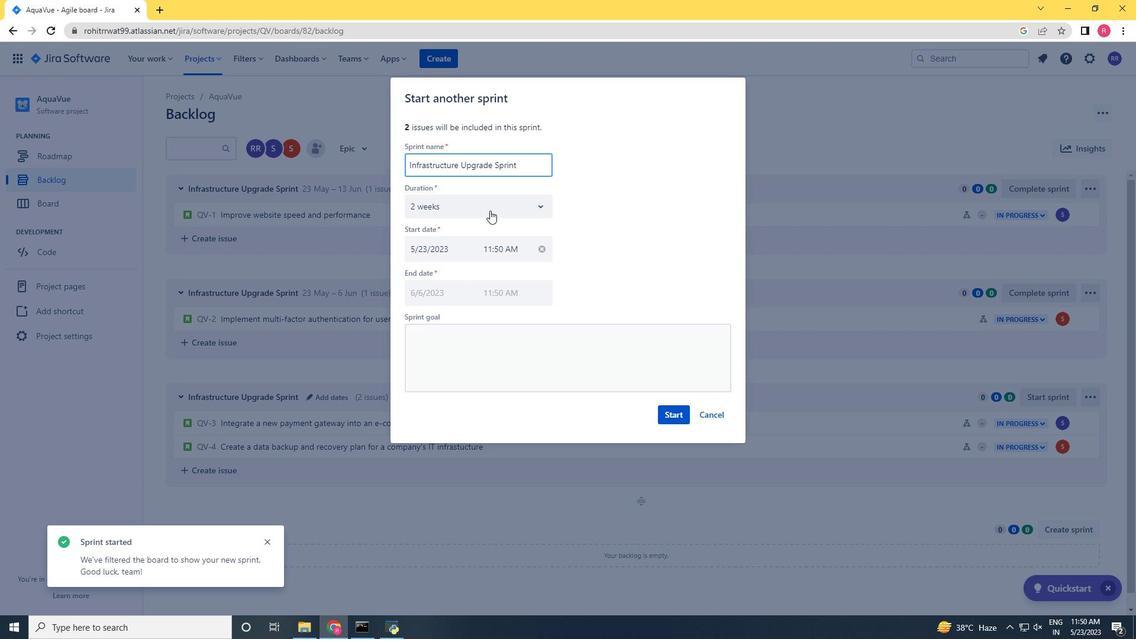 
Action: Mouse pressed left at (490, 210)
Screenshot: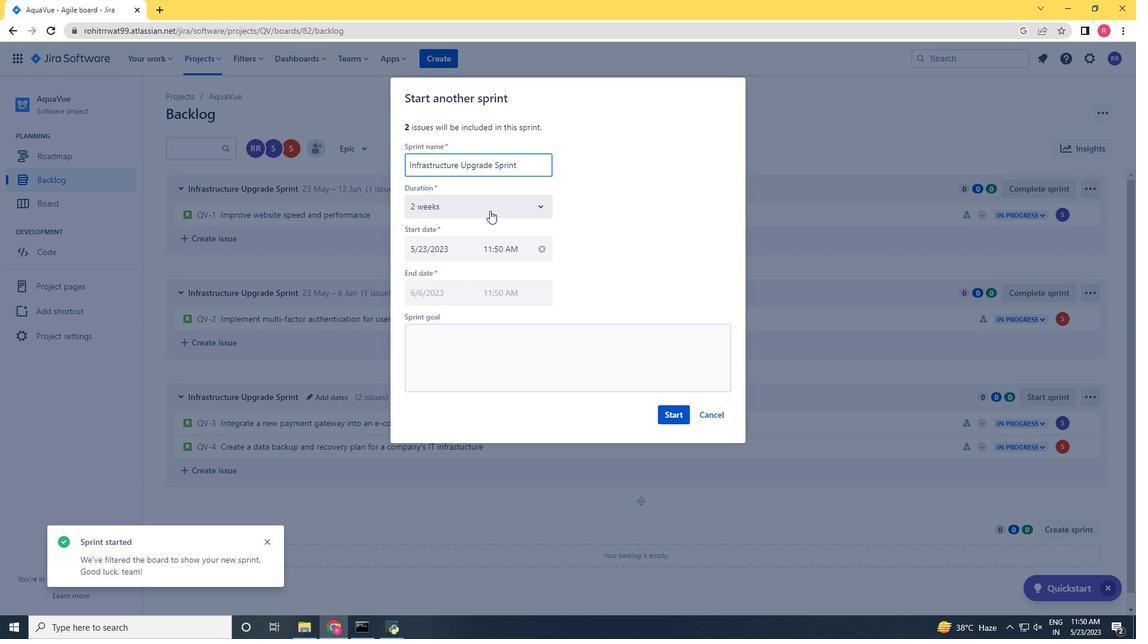 
Action: Mouse moved to (446, 240)
Screenshot: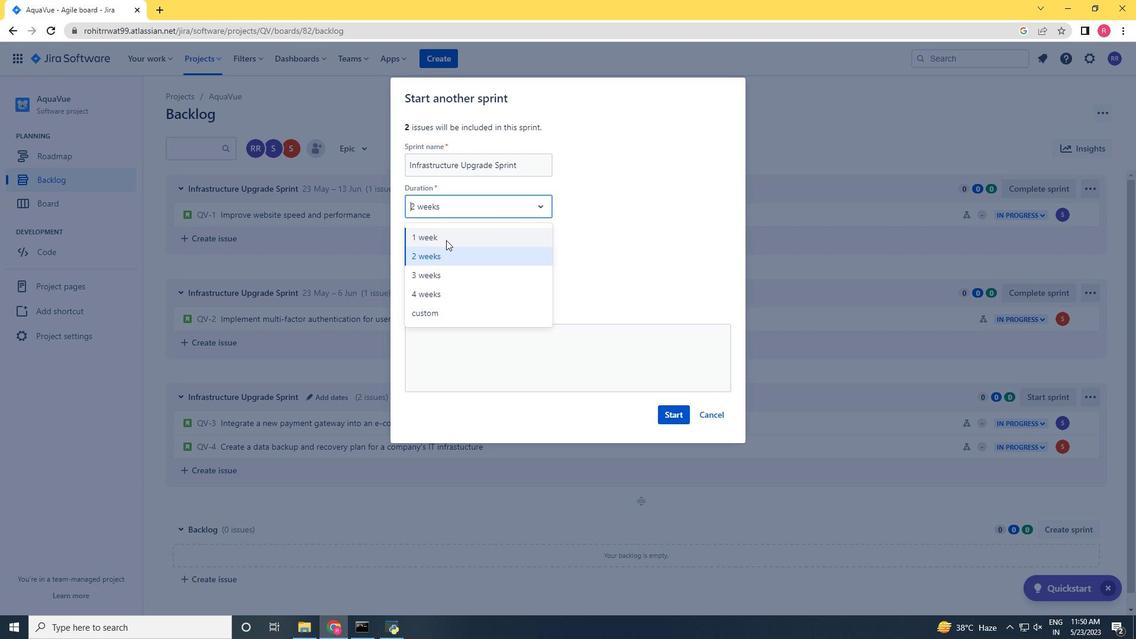 
Action: Mouse pressed left at (446, 240)
Screenshot: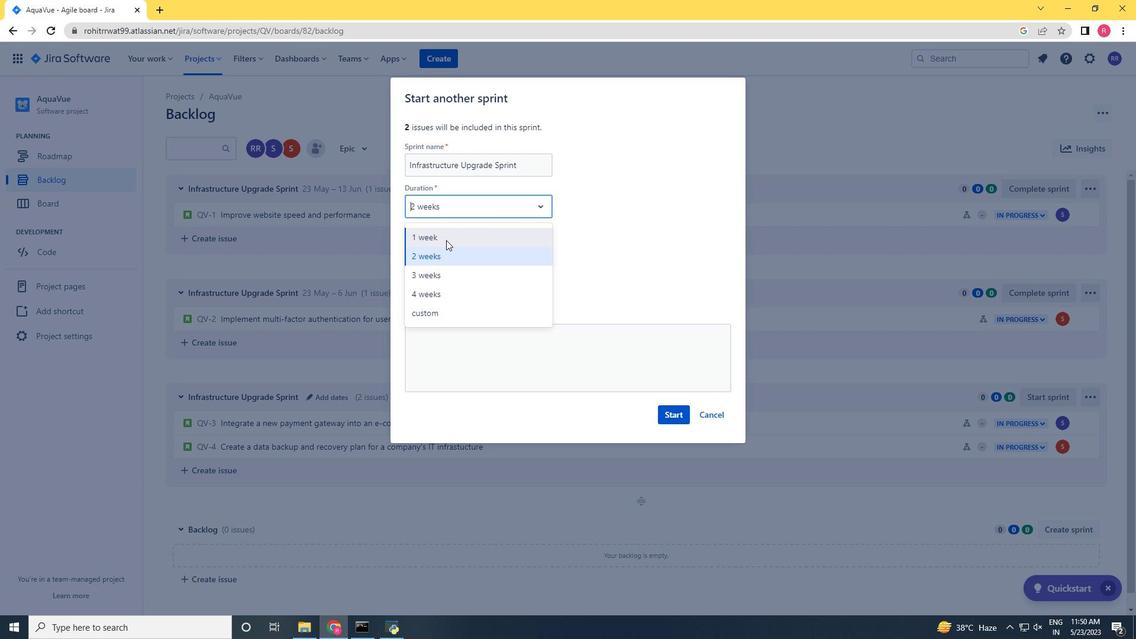 
Action: Mouse moved to (671, 415)
Screenshot: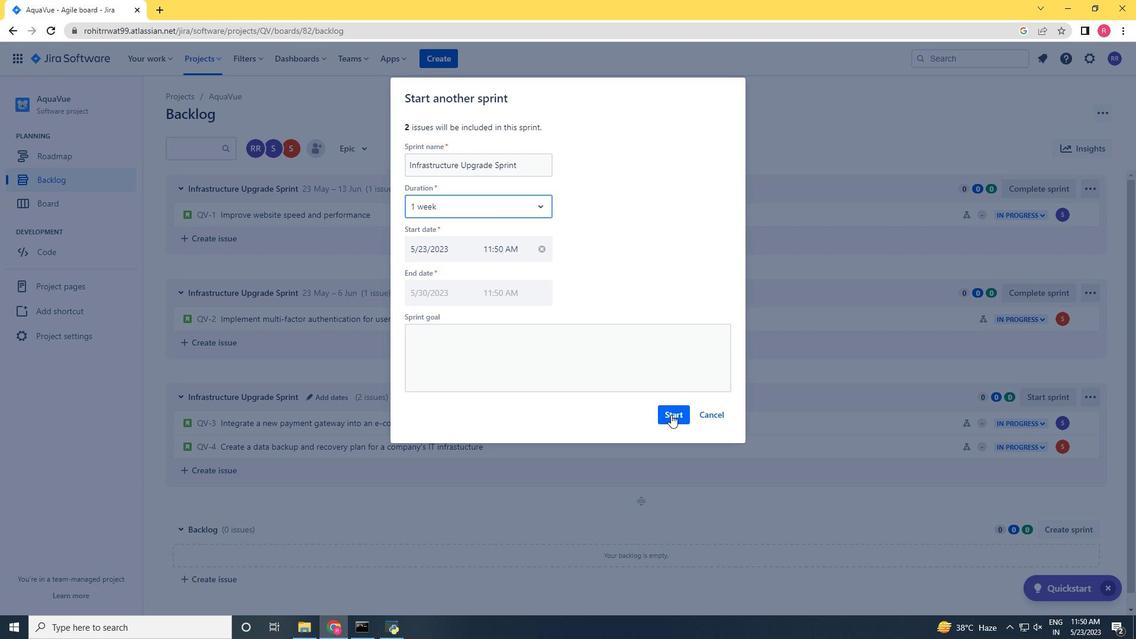 
Action: Mouse pressed left at (671, 415)
Screenshot: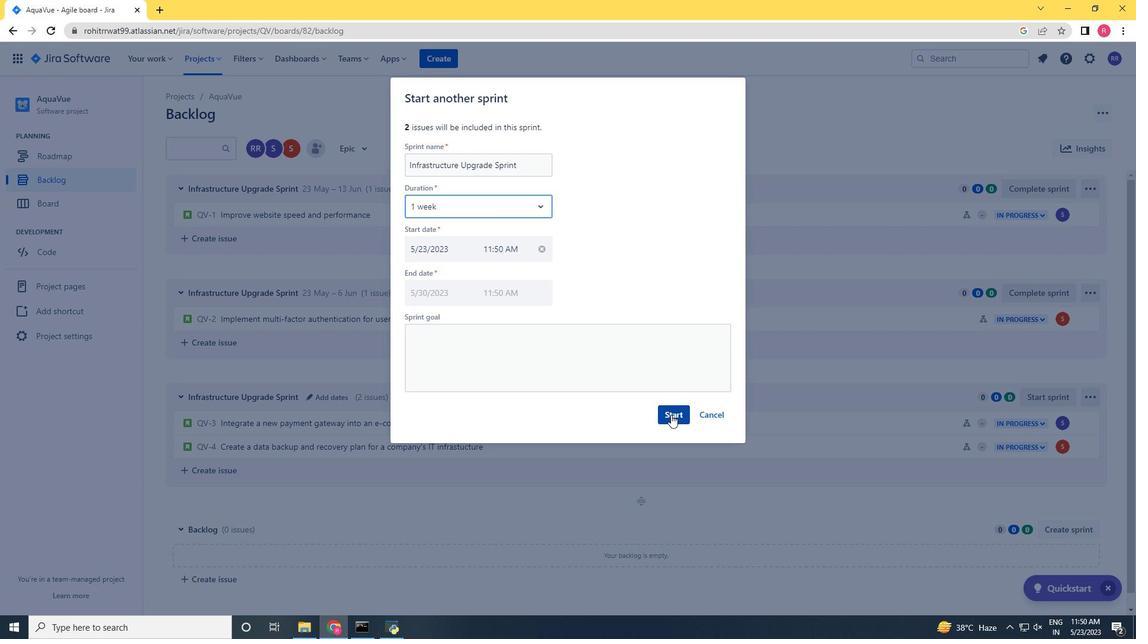 
Action: Mouse moved to (59, 175)
Screenshot: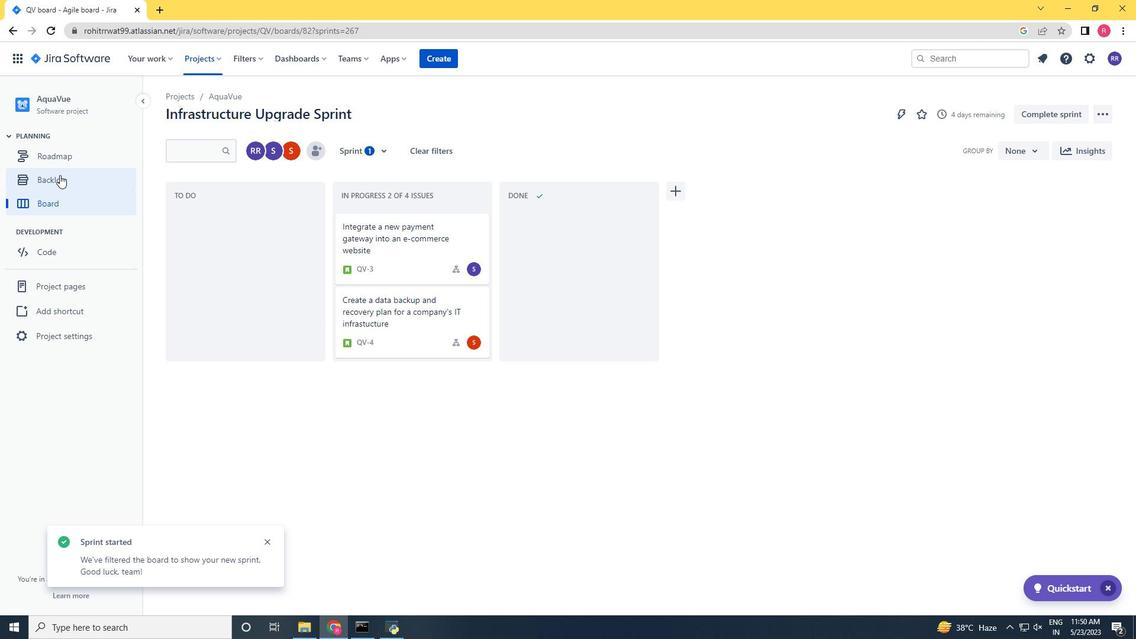
Action: Mouse pressed left at (59, 175)
Screenshot: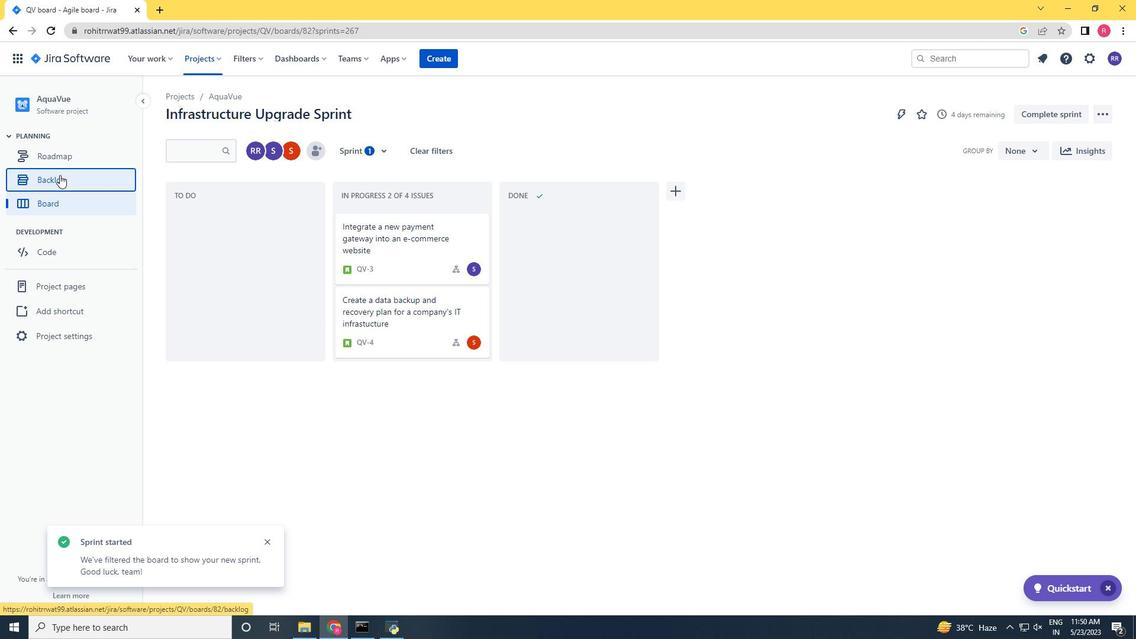 
Action: Mouse moved to (206, 360)
Screenshot: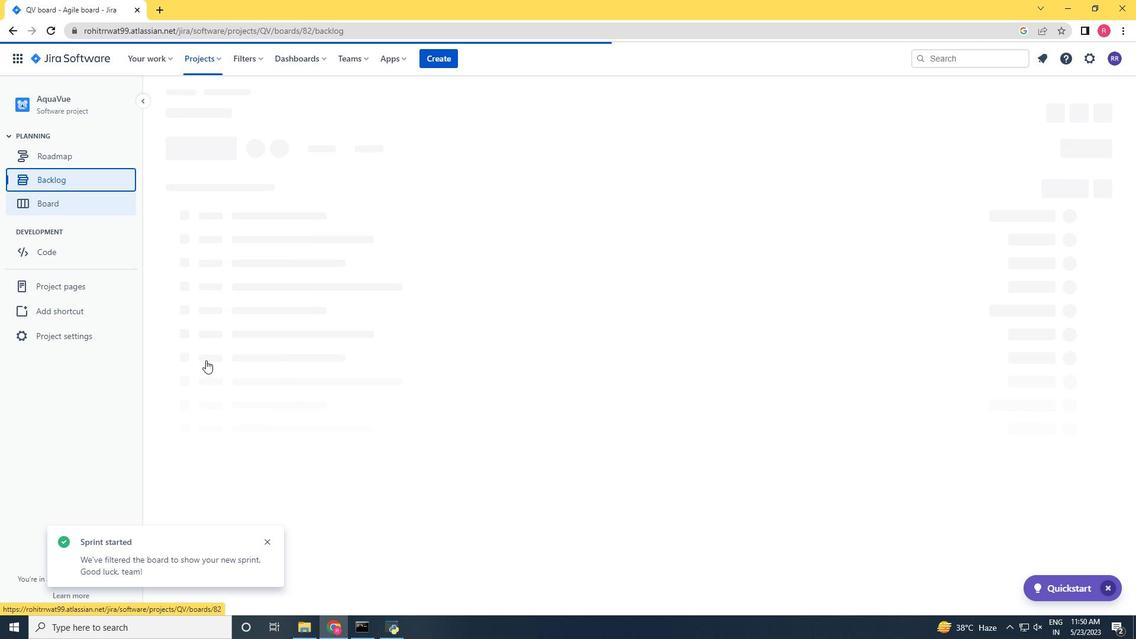 
Action: Mouse scrolled (206, 361) with delta (0, 0)
Screenshot: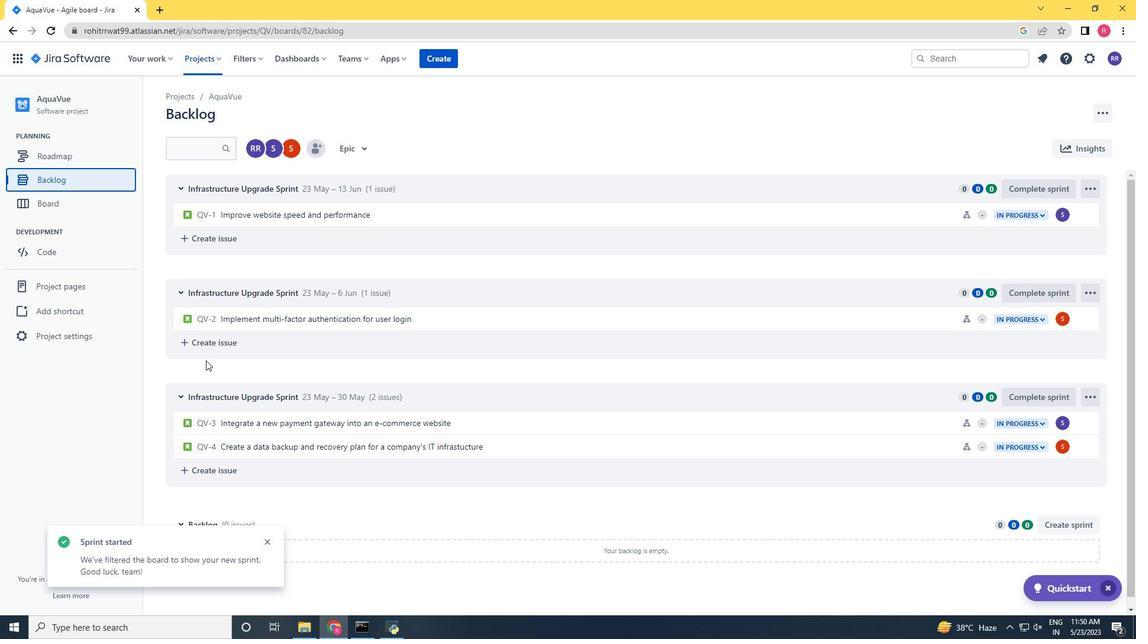 
Action: Mouse scrolled (206, 361) with delta (0, 0)
Screenshot: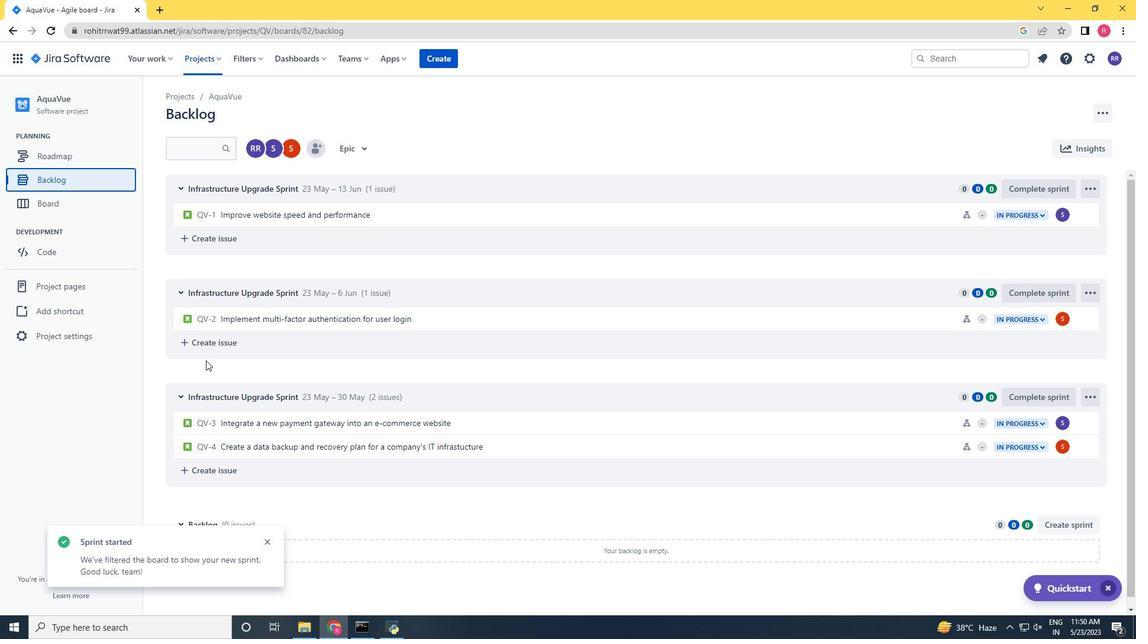 
